 Task: Add a signature Gabriella Robinson containing Have a great Labor Day, Gabriella Robinson to email address softage.10@softage.net and add a label Business development
Action: Mouse moved to (105, 108)
Screenshot: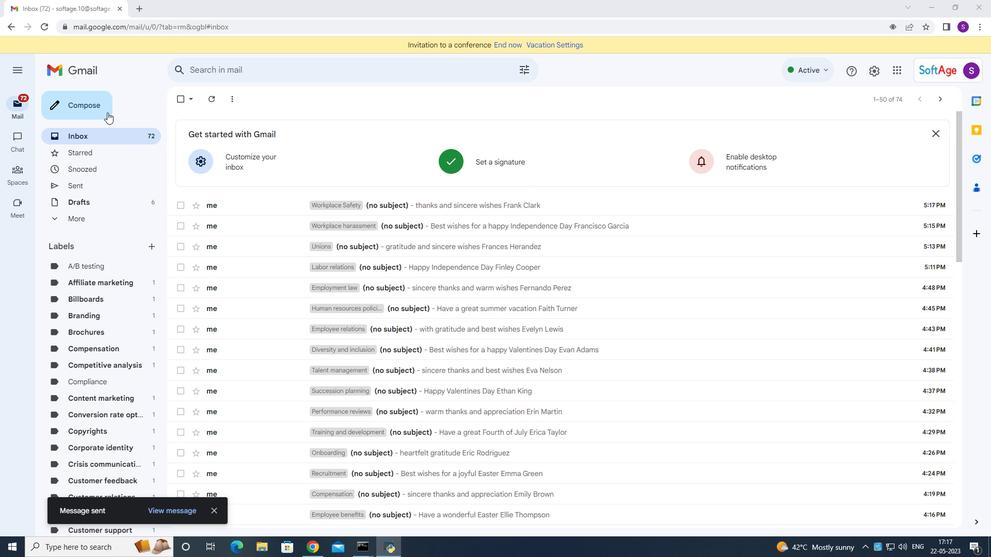 
Action: Mouse pressed left at (105, 108)
Screenshot: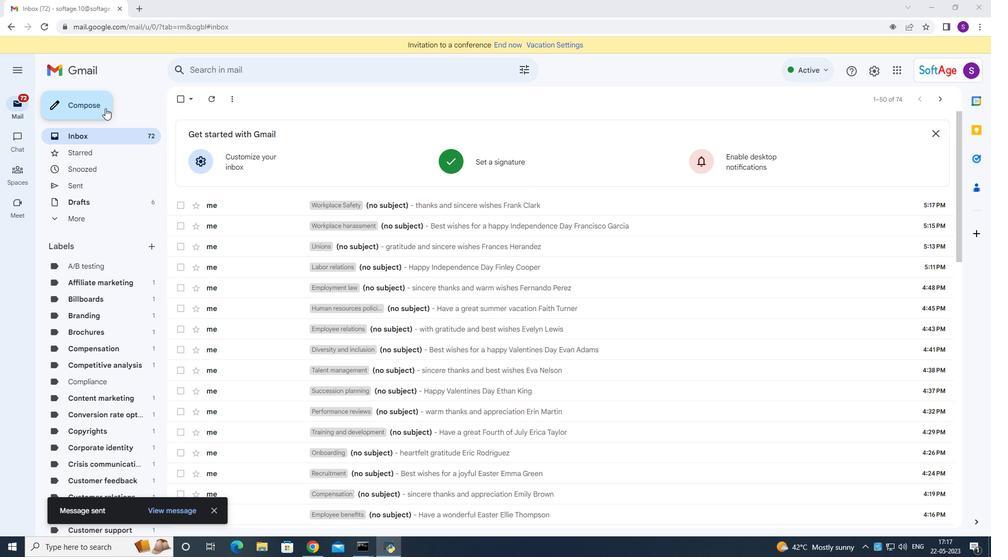 
Action: Mouse moved to (831, 521)
Screenshot: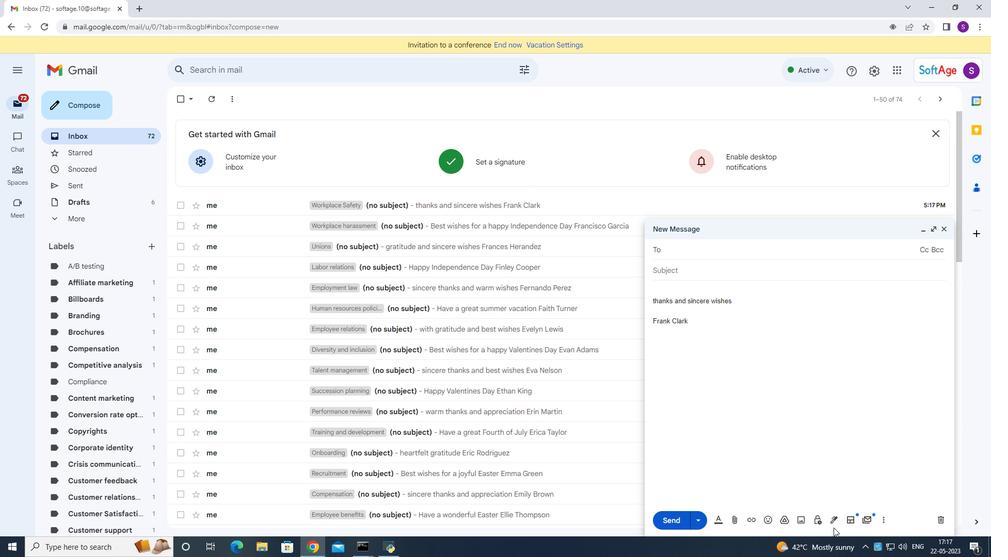 
Action: Mouse pressed left at (831, 521)
Screenshot: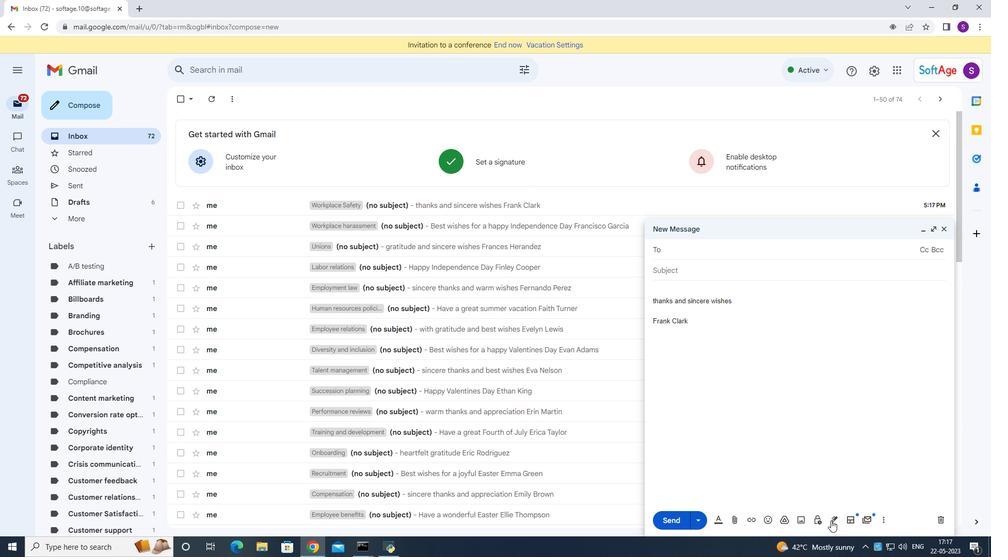 
Action: Mouse moved to (856, 464)
Screenshot: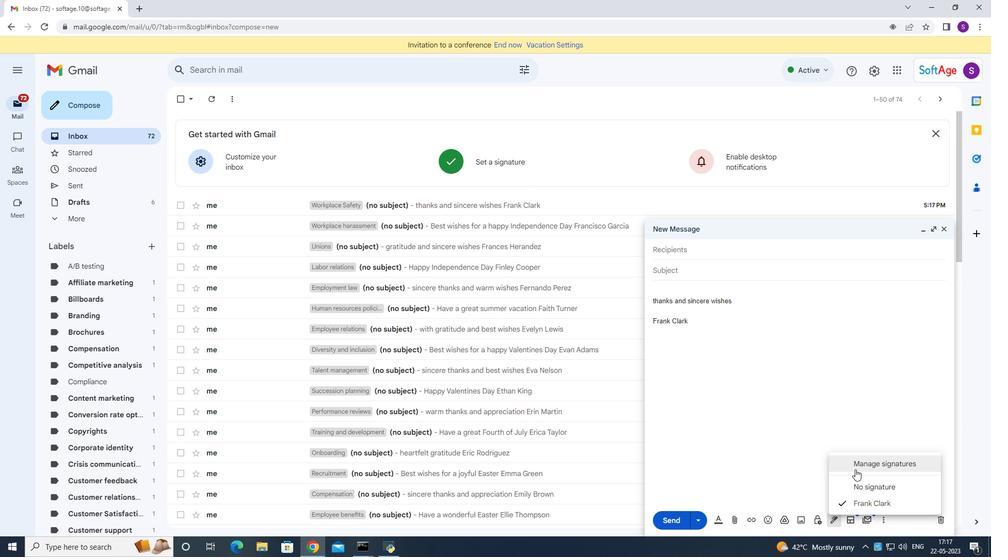 
Action: Mouse pressed left at (856, 464)
Screenshot: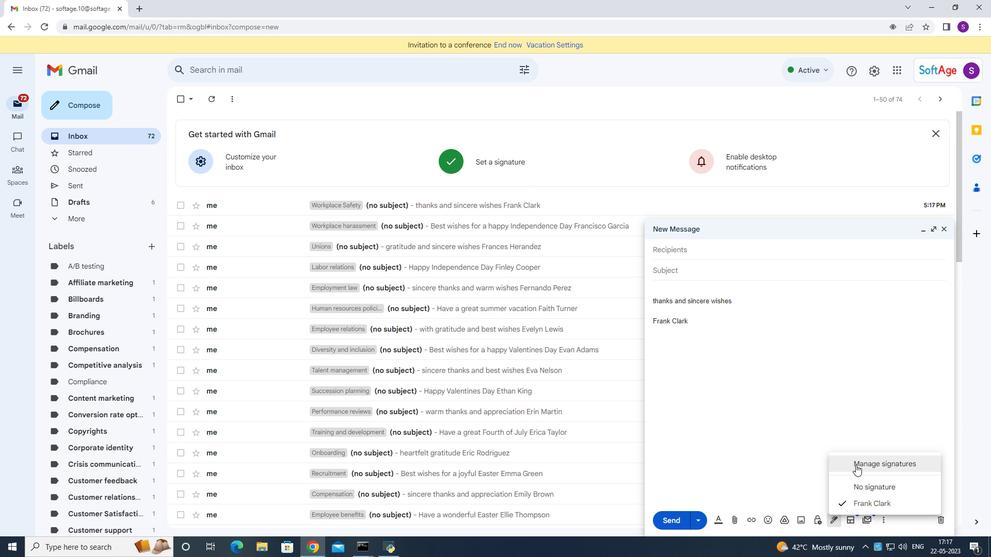 
Action: Mouse moved to (468, 330)
Screenshot: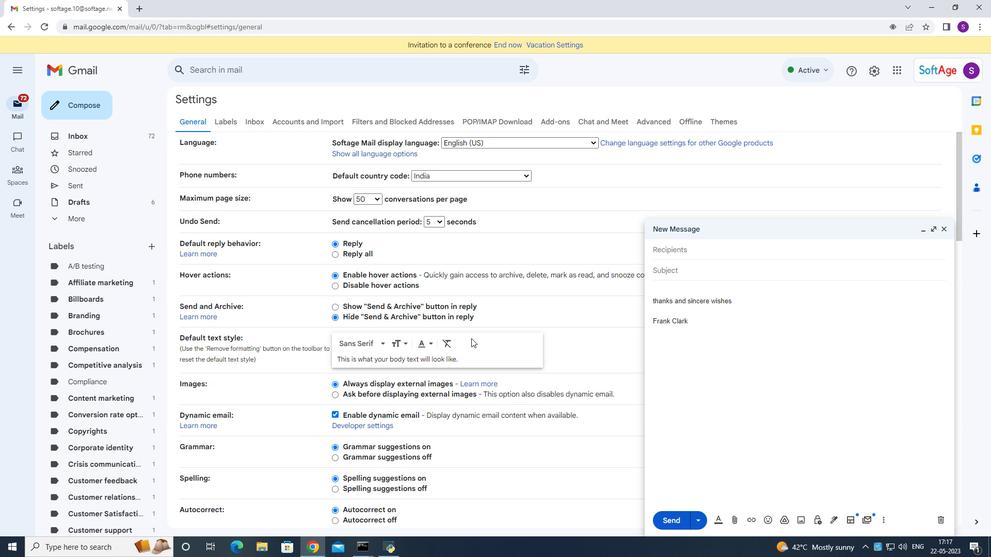 
Action: Mouse scrolled (468, 329) with delta (0, 0)
Screenshot: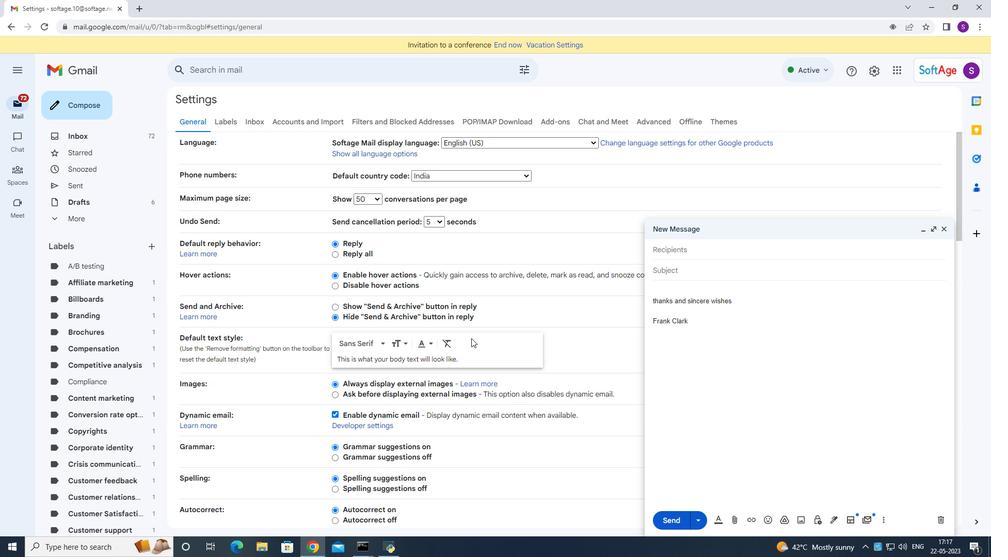 
Action: Mouse scrolled (468, 329) with delta (0, 0)
Screenshot: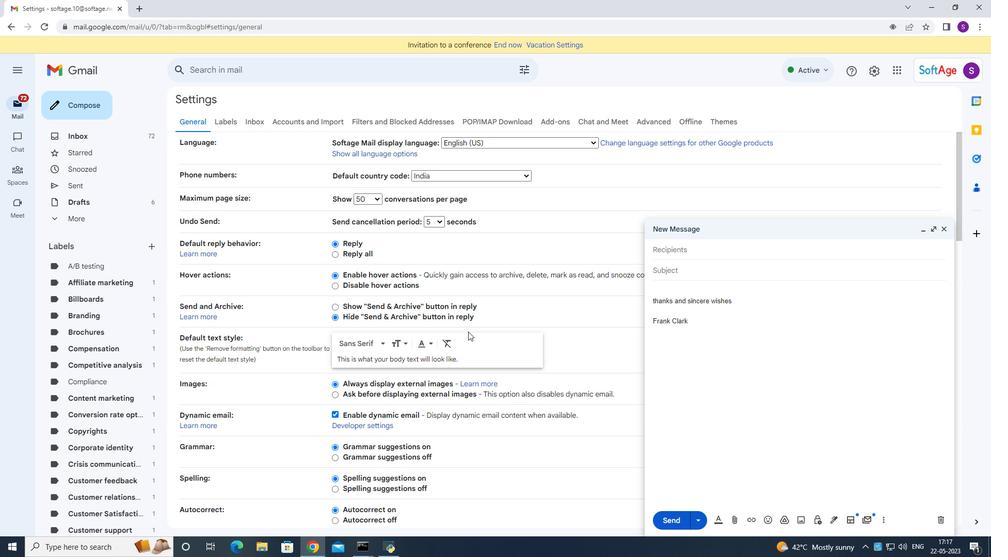 
Action: Mouse scrolled (468, 329) with delta (0, 0)
Screenshot: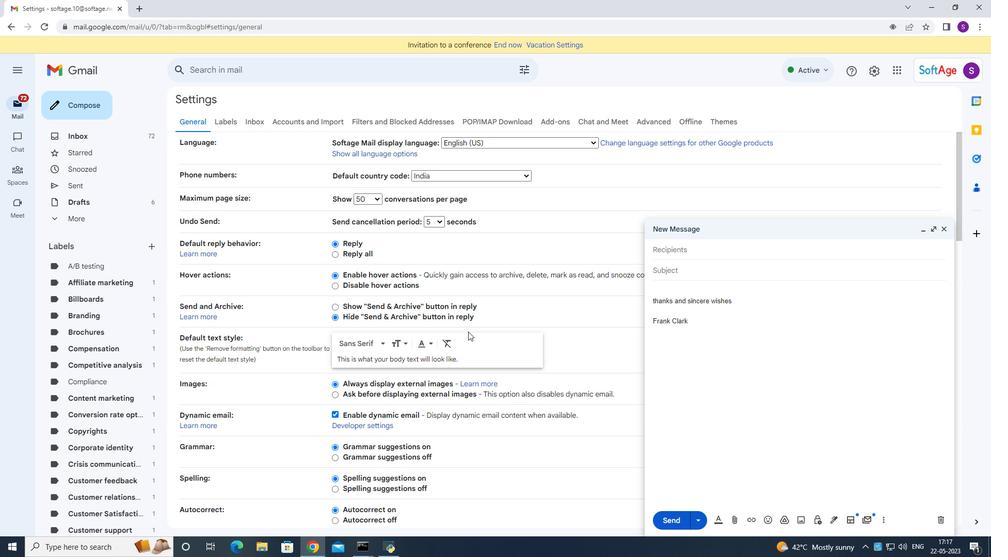 
Action: Mouse scrolled (468, 329) with delta (0, 0)
Screenshot: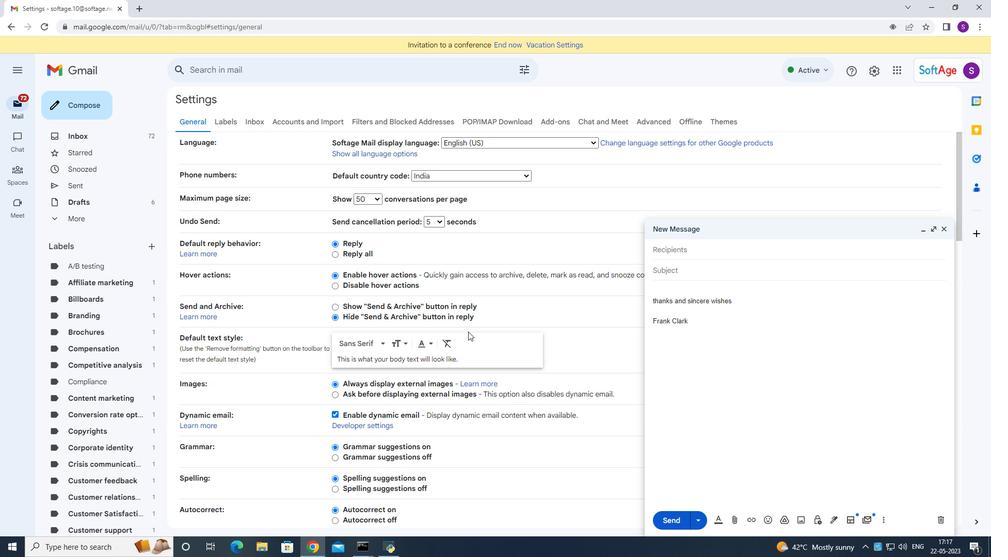 
Action: Mouse scrolled (468, 329) with delta (0, -1)
Screenshot: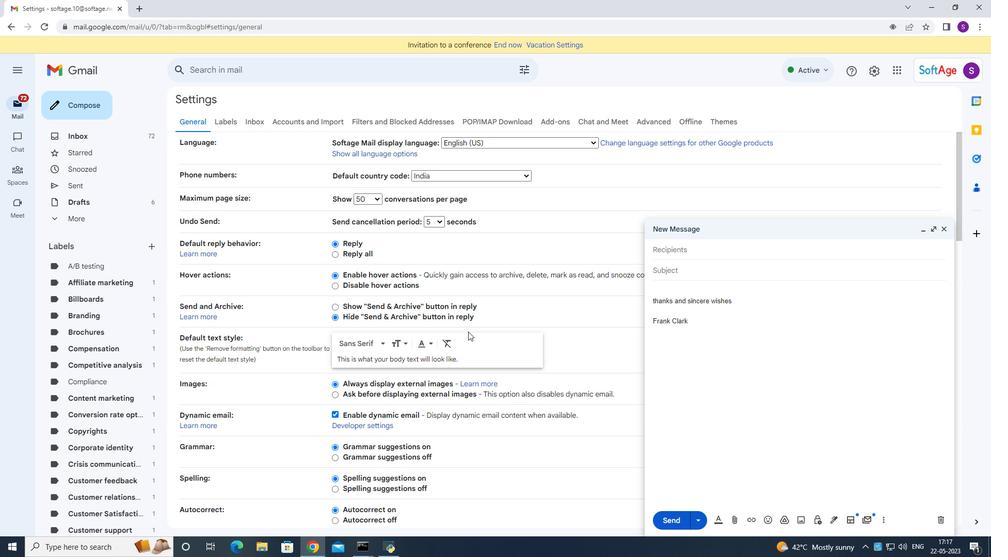 
Action: Mouse scrolled (468, 329) with delta (0, 0)
Screenshot: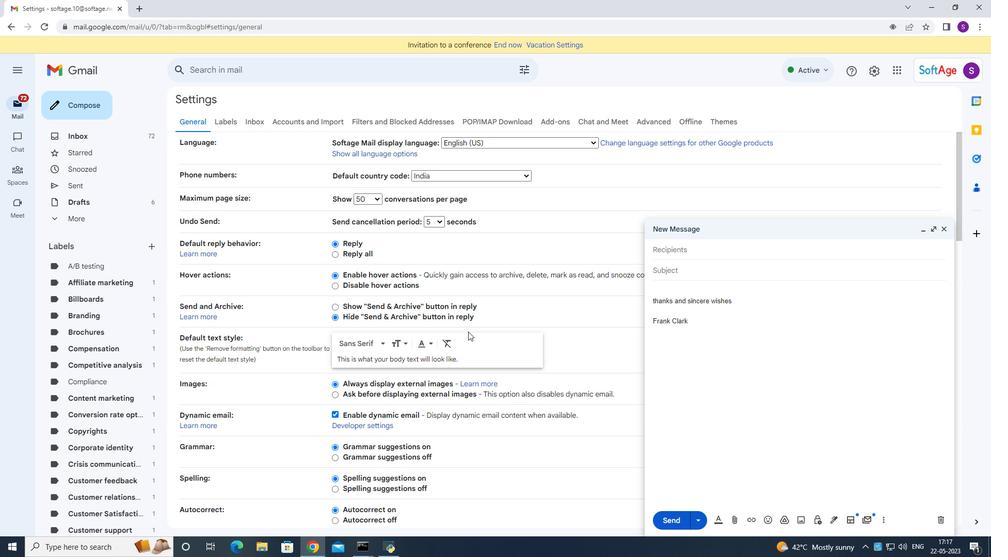
Action: Mouse scrolled (468, 329) with delta (0, 0)
Screenshot: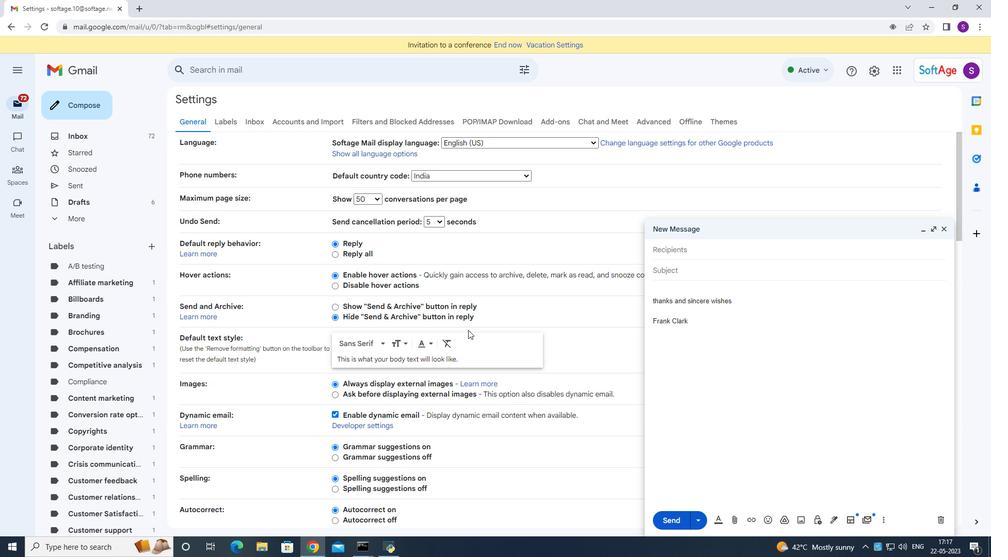 
Action: Mouse scrolled (468, 329) with delta (0, 0)
Screenshot: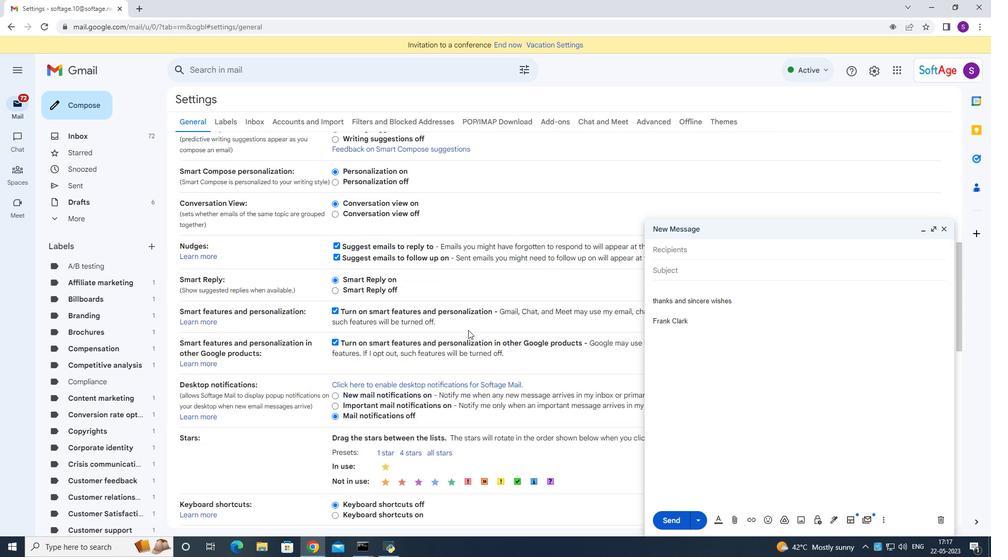 
Action: Mouse scrolled (468, 329) with delta (0, 0)
Screenshot: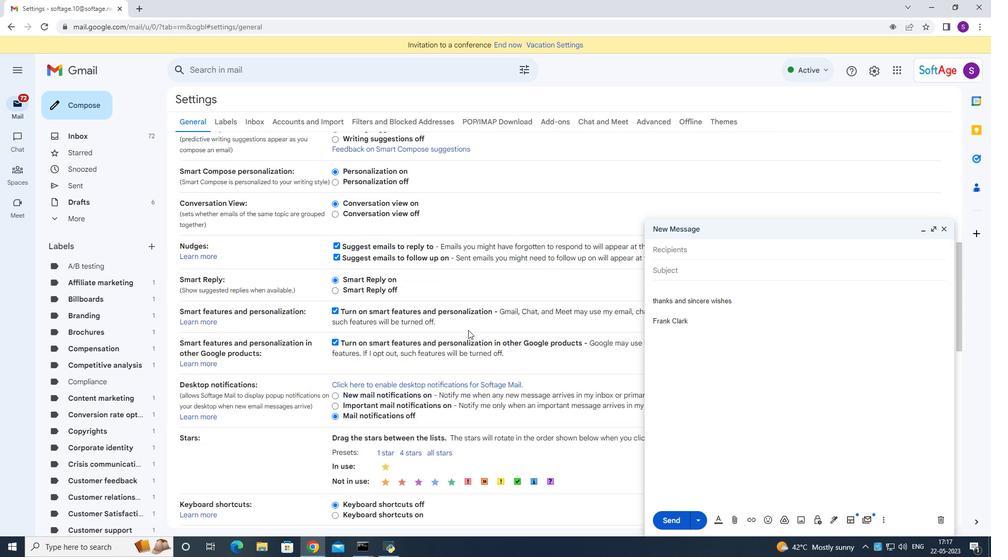 
Action: Mouse scrolled (468, 329) with delta (0, 0)
Screenshot: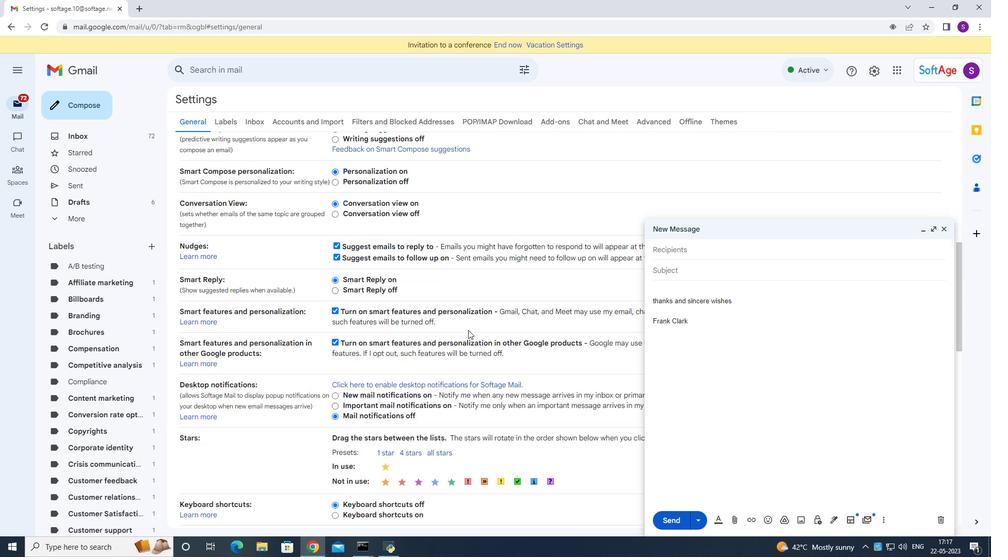 
Action: Mouse scrolled (468, 329) with delta (0, 0)
Screenshot: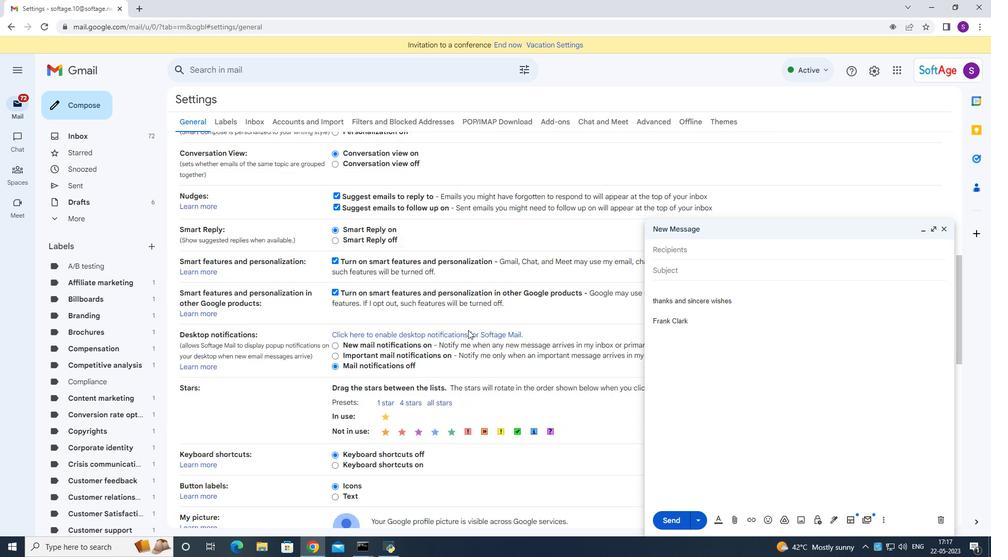 
Action: Mouse scrolled (468, 329) with delta (0, 0)
Screenshot: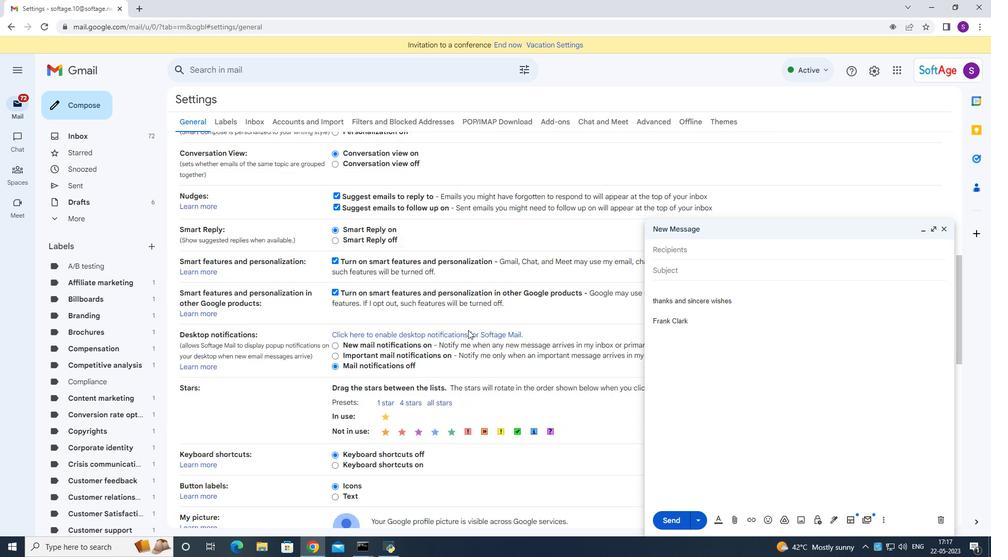 
Action: Mouse scrolled (468, 329) with delta (0, 0)
Screenshot: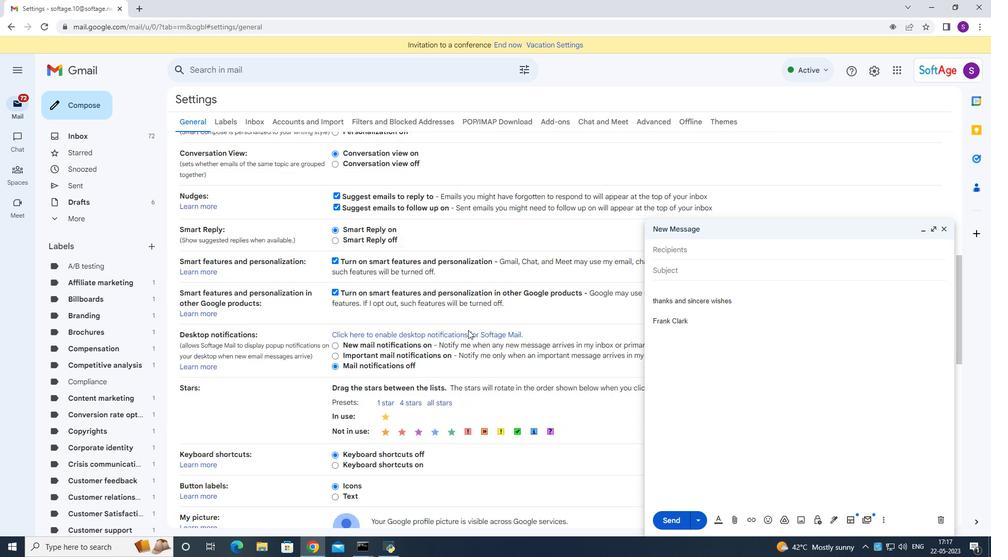 
Action: Mouse scrolled (468, 329) with delta (0, 0)
Screenshot: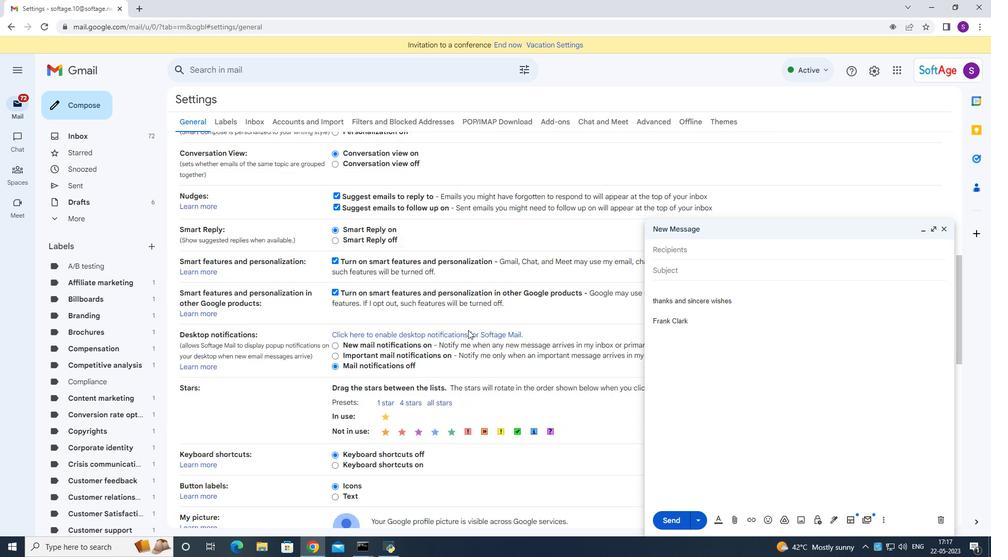 
Action: Mouse moved to (426, 353)
Screenshot: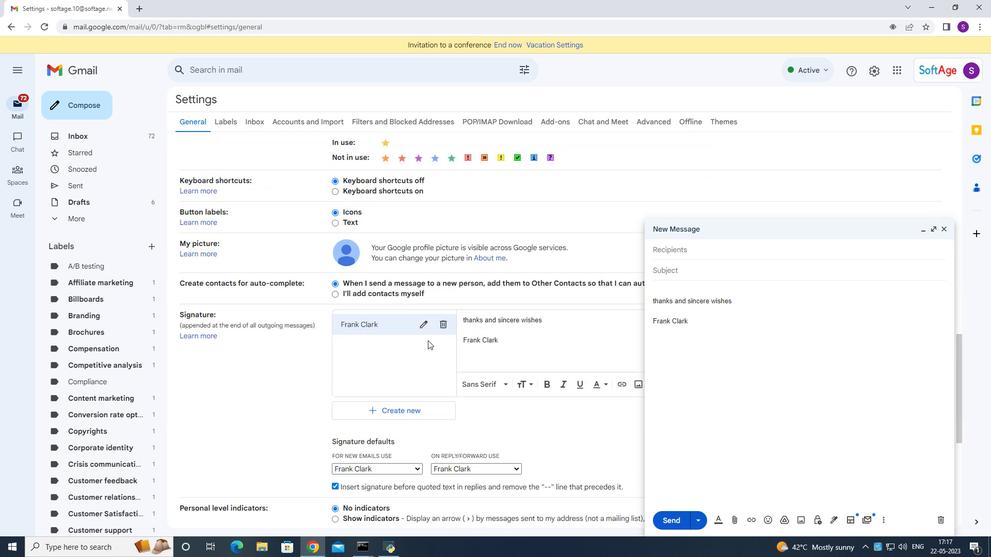 
Action: Mouse scrolled (426, 352) with delta (0, 0)
Screenshot: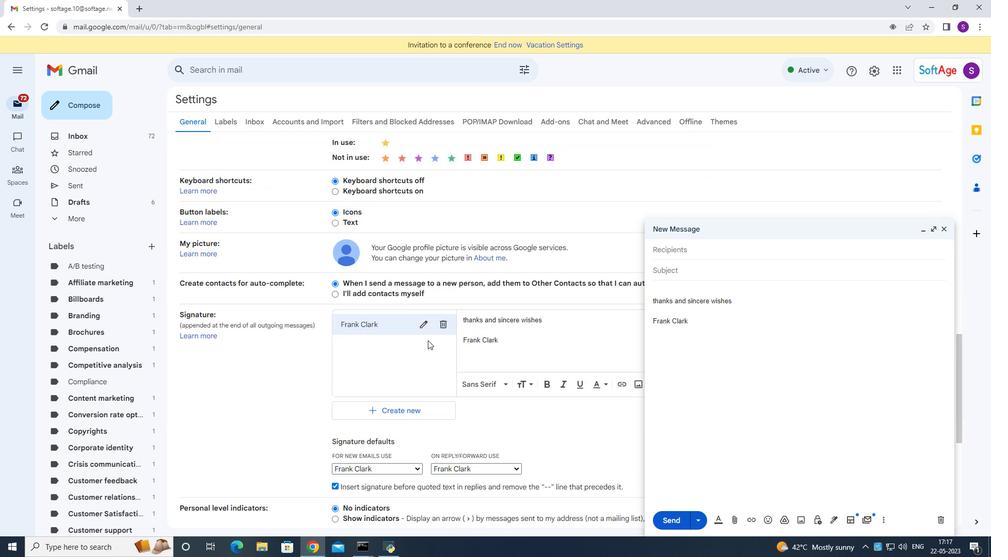 
Action: Mouse scrolled (426, 352) with delta (0, 0)
Screenshot: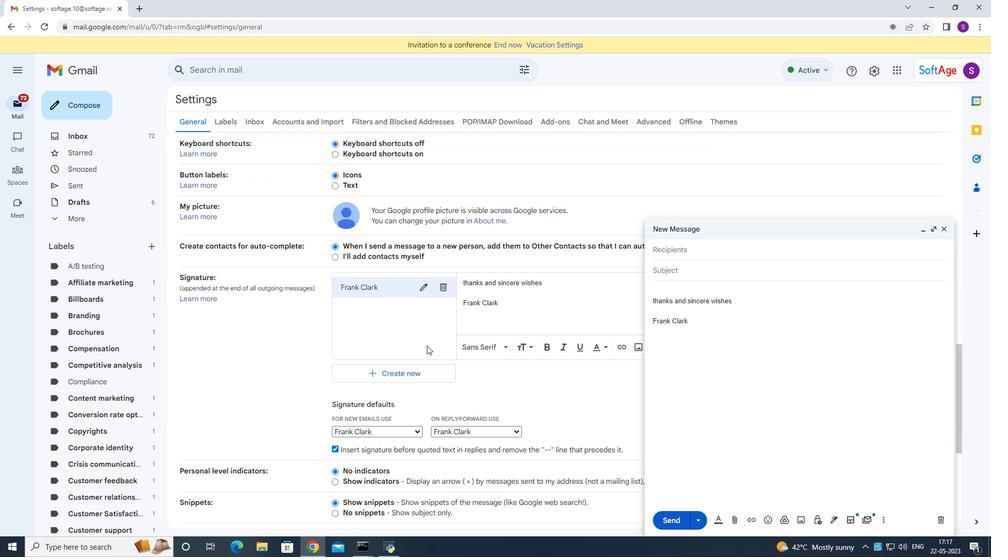 
Action: Mouse scrolled (426, 352) with delta (0, 0)
Screenshot: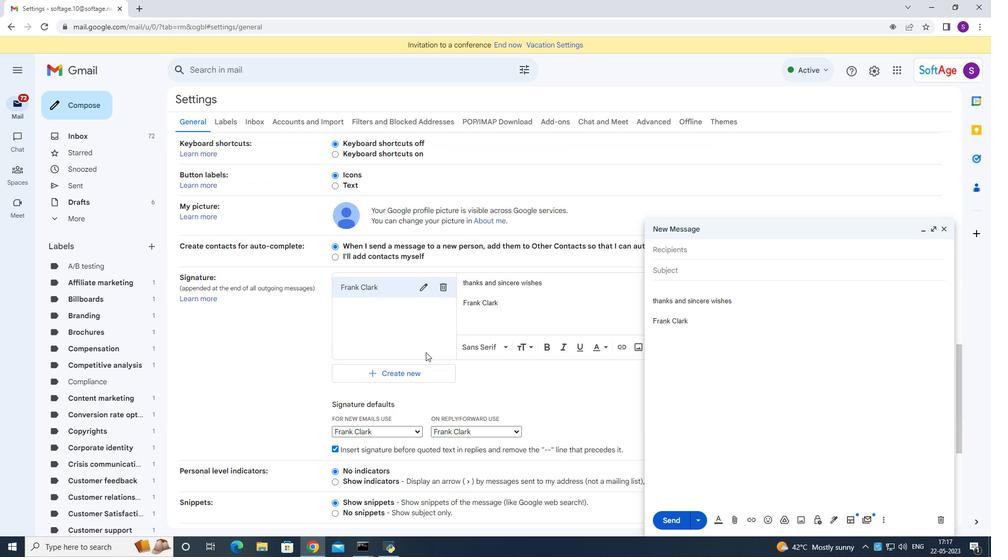 
Action: Mouse scrolled (426, 352) with delta (0, 0)
Screenshot: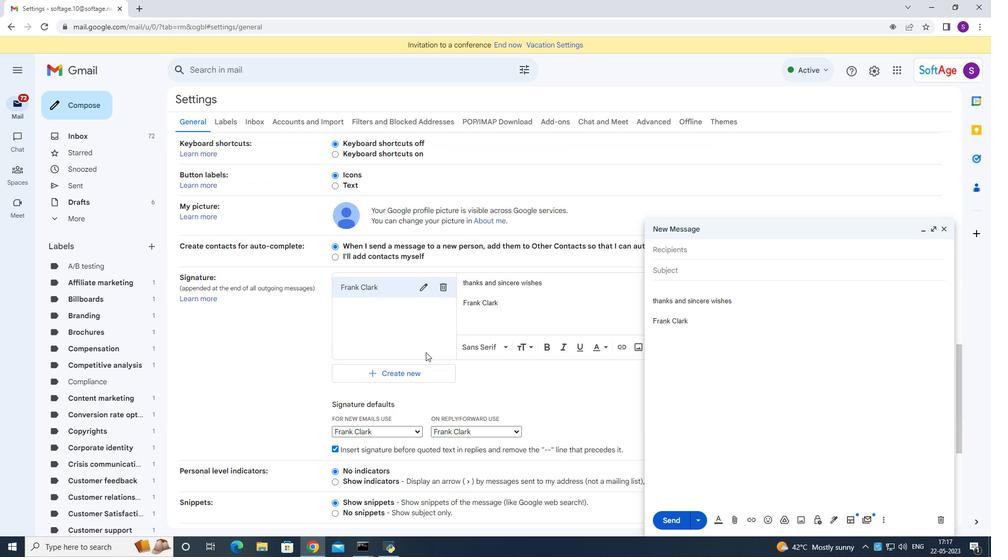 
Action: Mouse moved to (419, 283)
Screenshot: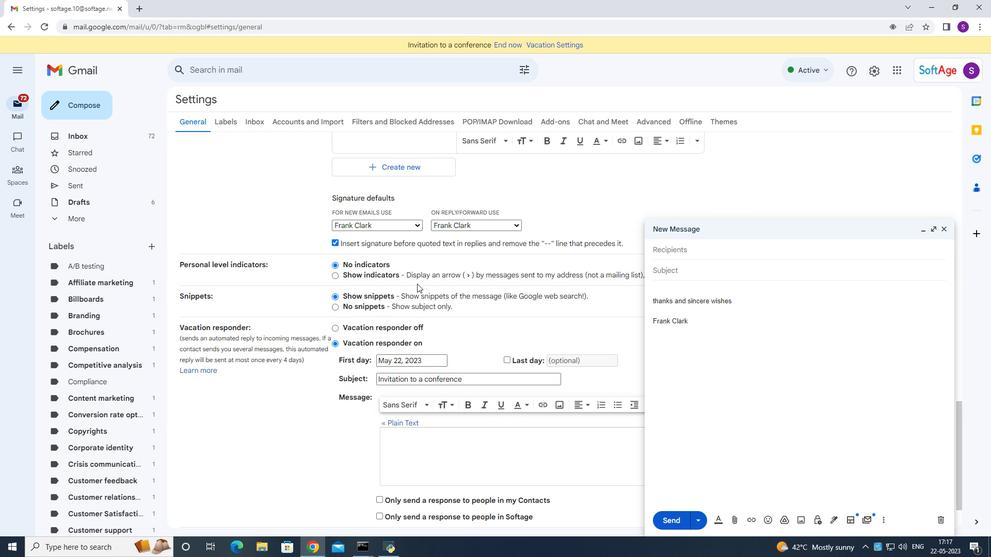 
Action: Mouse scrolled (419, 284) with delta (0, 0)
Screenshot: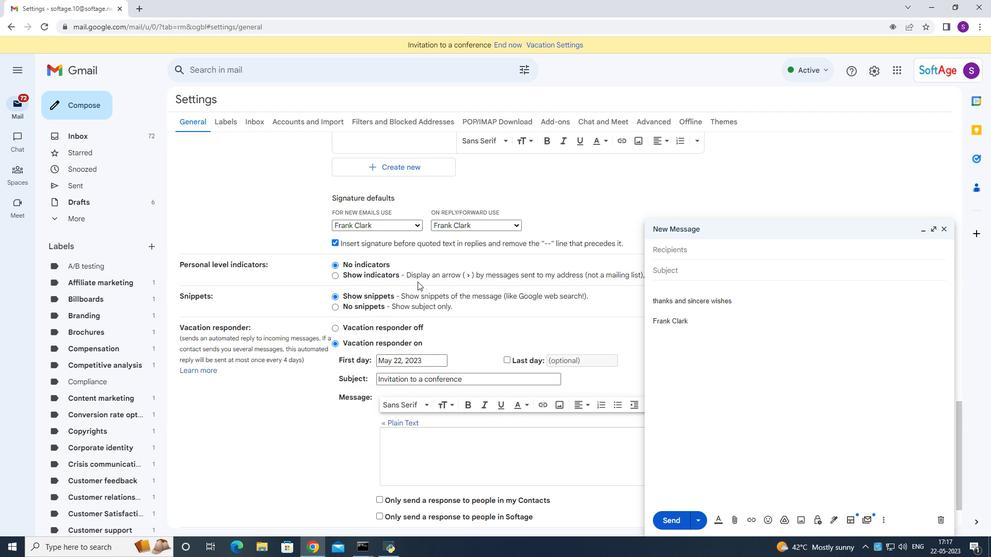 
Action: Mouse scrolled (419, 284) with delta (0, 0)
Screenshot: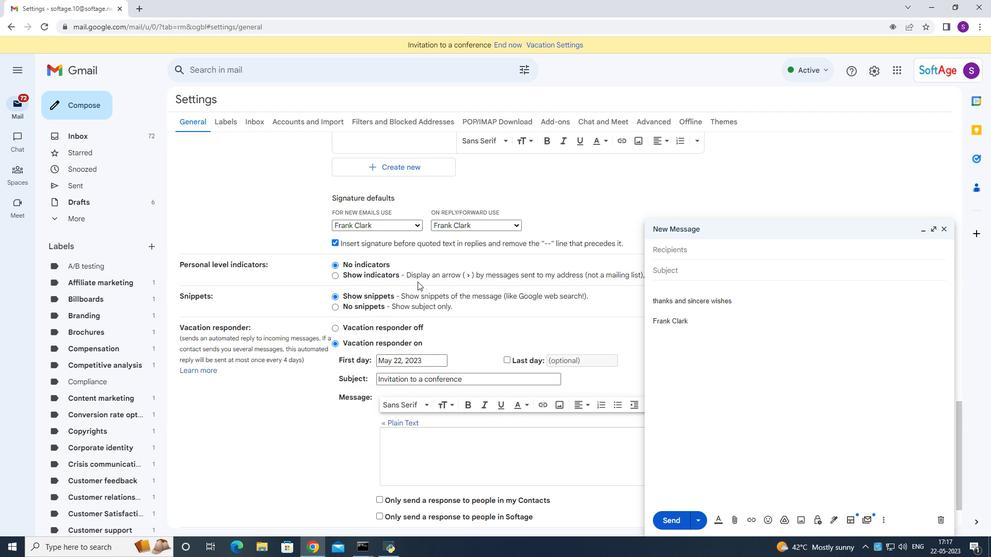 
Action: Mouse scrolled (419, 284) with delta (0, 0)
Screenshot: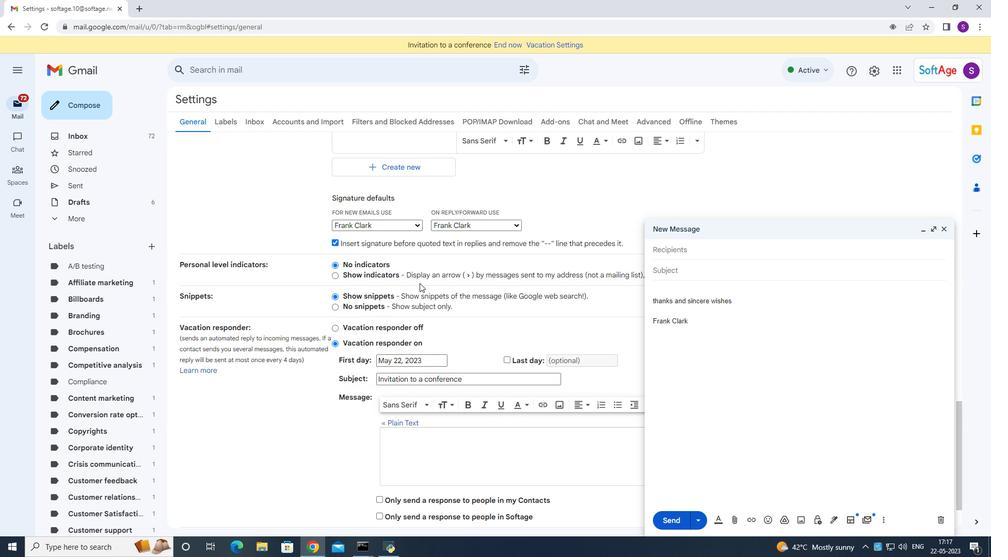 
Action: Mouse scrolled (419, 284) with delta (0, 0)
Screenshot: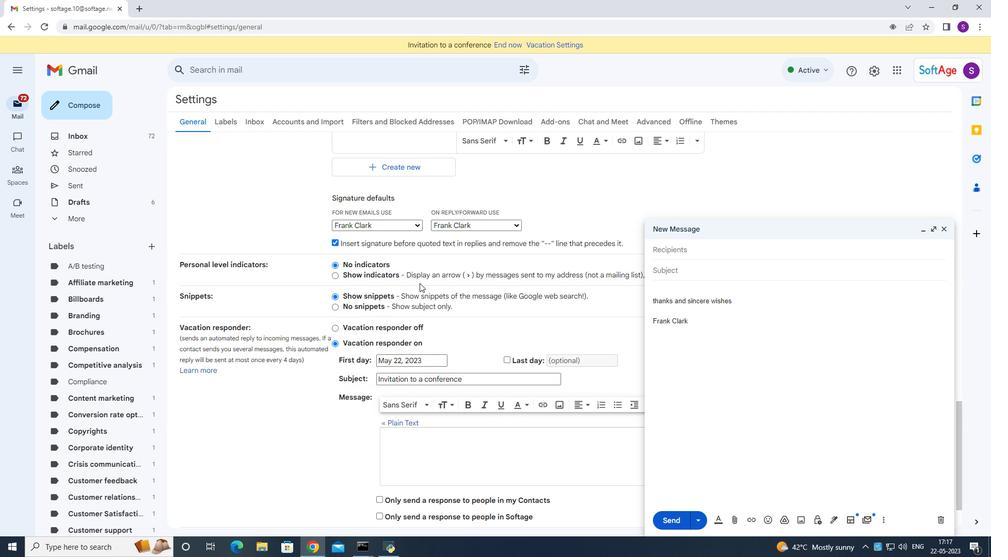 
Action: Mouse moved to (428, 285)
Screenshot: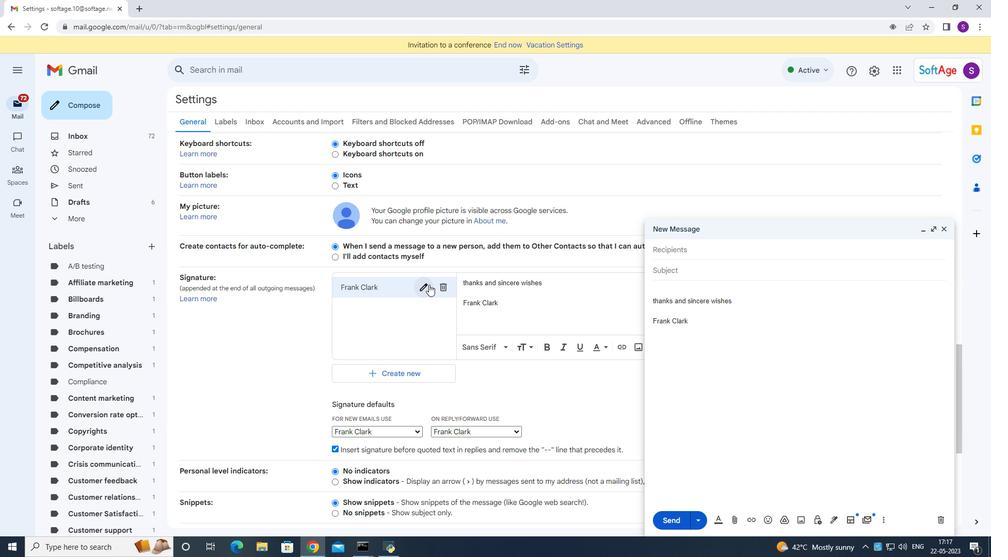 
Action: Mouse pressed left at (428, 285)
Screenshot: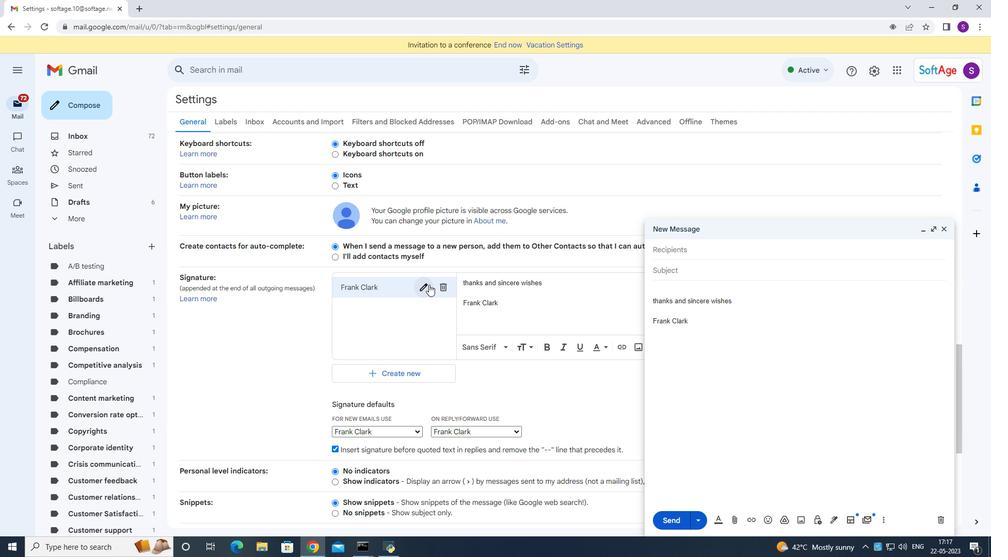 
Action: Mouse moved to (426, 286)
Screenshot: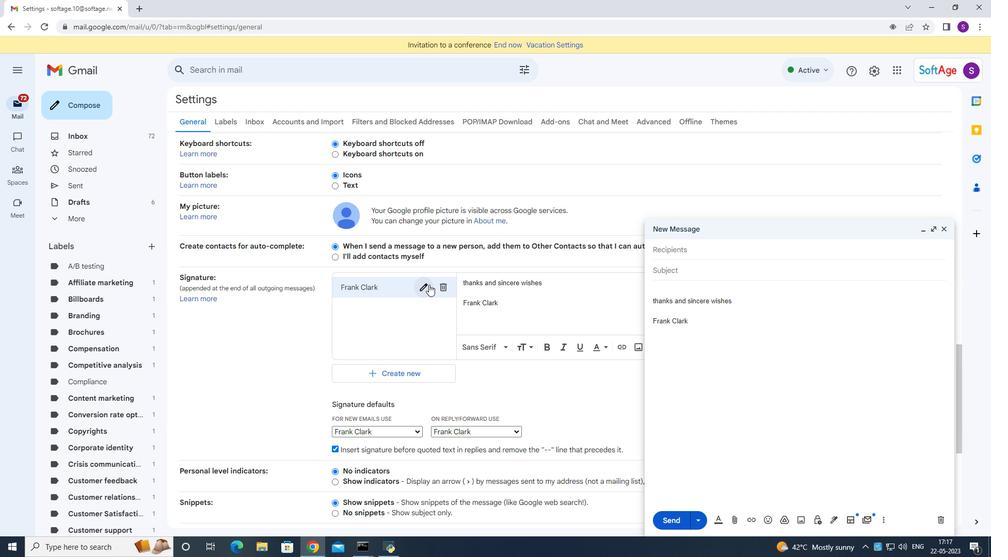 
Action: Key pressed ctrl+A<Key.backspace><Key.shift><Key.shift><Key.shift><Key.shift><Key.shift><Key.shift><Key.shift><Key.shift><Key.shift><Key.shift><Key.shift><Key.shift><Key.shift><Key.shift><Key.shift><Key.shift><Key.shift><Key.shift><Key.shift><Key.shift><Key.shift><Key.shift><Key.shift><Key.shift><Key.shift><Key.shift><Key.shift><Key.shift><Key.shift><Key.shift><Key.shift><Key.shift><Key.shift><Key.shift><Key.shift><Key.shift><Key.shift>Gabriella<Key.space><Key.shift>Robinson<Key.space>
Screenshot: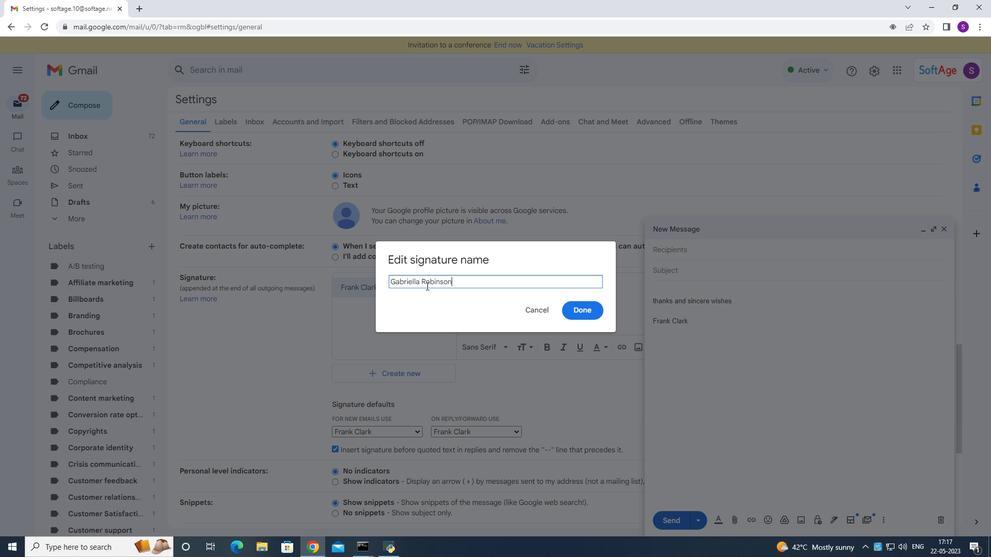 
Action: Mouse moved to (591, 310)
Screenshot: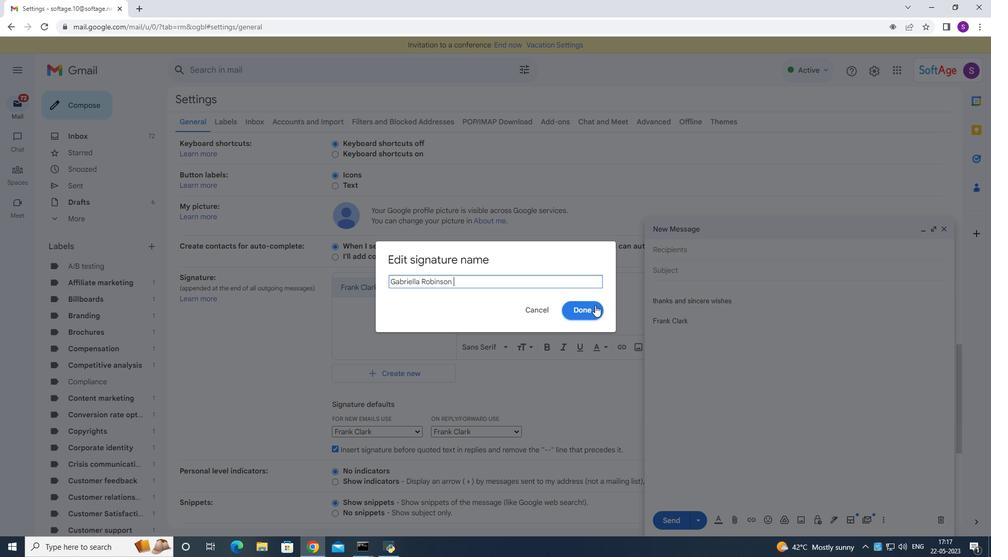 
Action: Mouse pressed left at (591, 310)
Screenshot: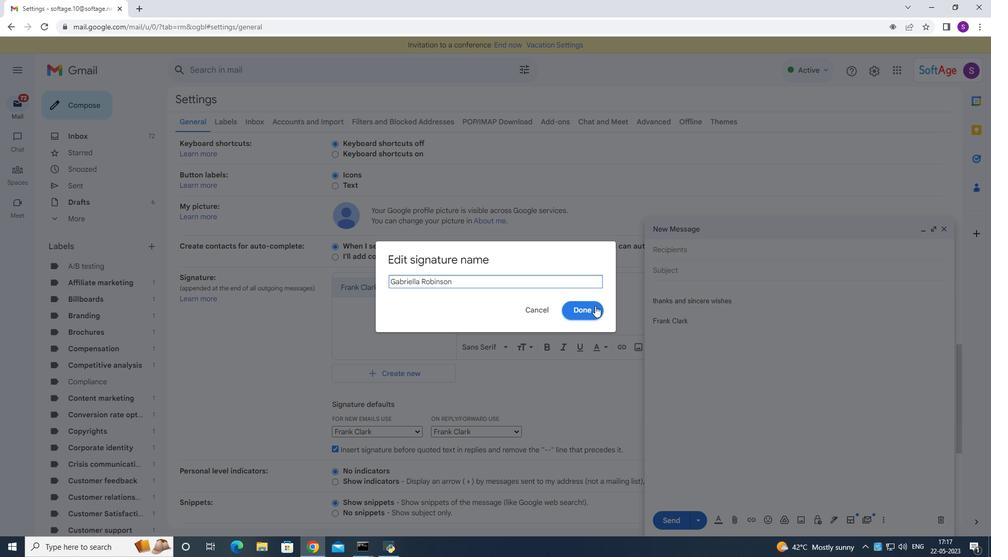 
Action: Mouse moved to (581, 309)
Screenshot: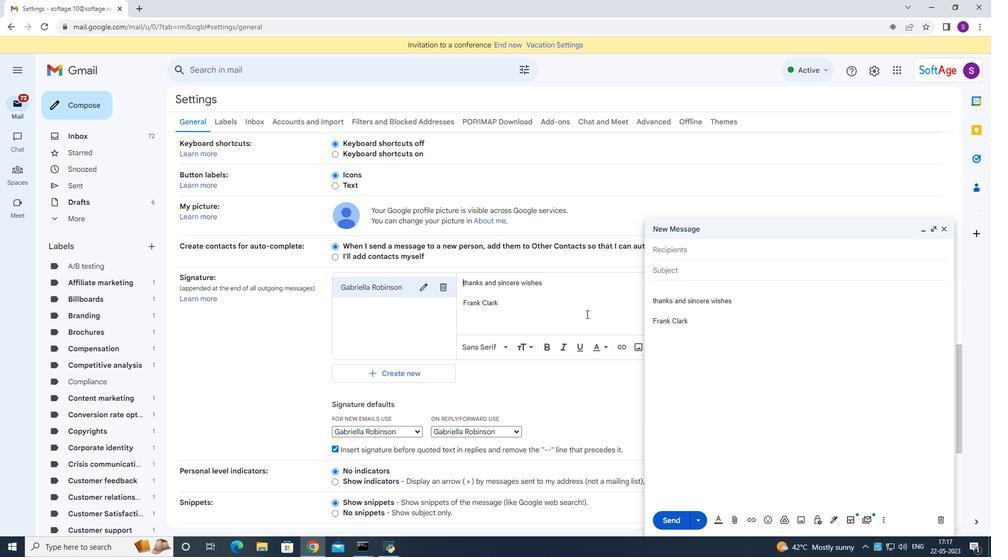
Action: Mouse pressed left at (581, 309)
Screenshot: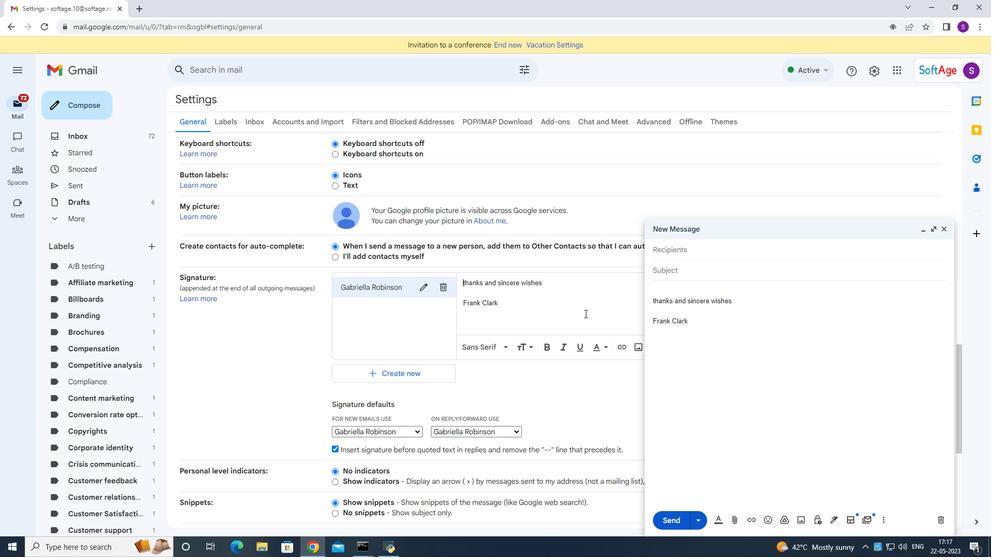
Action: Mouse moved to (581, 309)
Screenshot: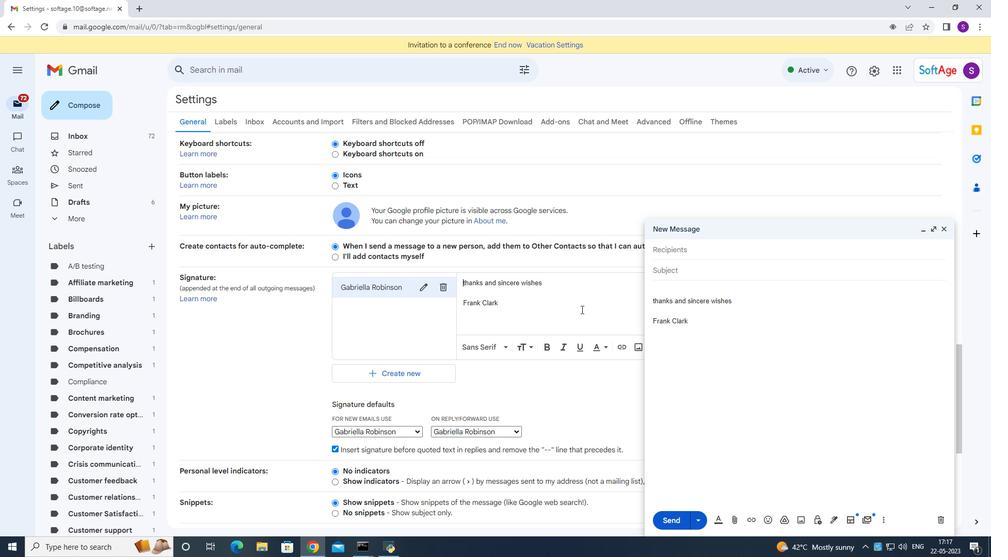 
Action: Key pressed ctrl+A=<Key.shift><Key.backspace><Key.backspace><Key.shift><Key.shift><Key.shift><Key.shift><Key.shift><Key.shift><Key.shift><Key.shift><Key.shift><Key.shift><Key.shift><Key.shift><Key.shift><Key.shift><Key.shift><Key.shift><Key.shift><Key.shift><Key.shift><Key.shift><Key.shift><Key.shift><Key.shift><Key.shift><Key.shift><Key.shift><Key.shift><Key.shift>Have<Key.space>a<Key.space>great<Key.space><Key.shift>Labor<Key.space><Key.shift>Day<Key.space>
Screenshot: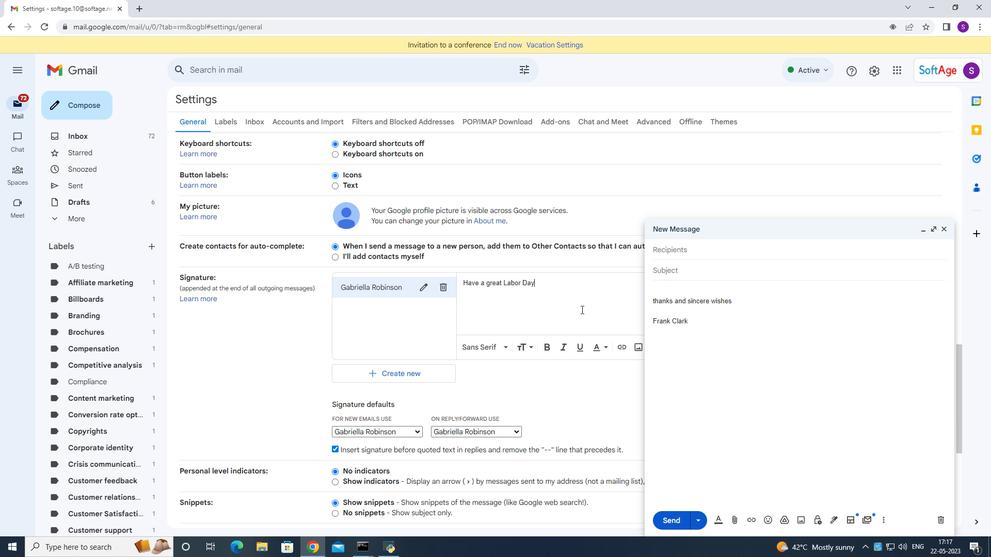 
Action: Mouse moved to (942, 227)
Screenshot: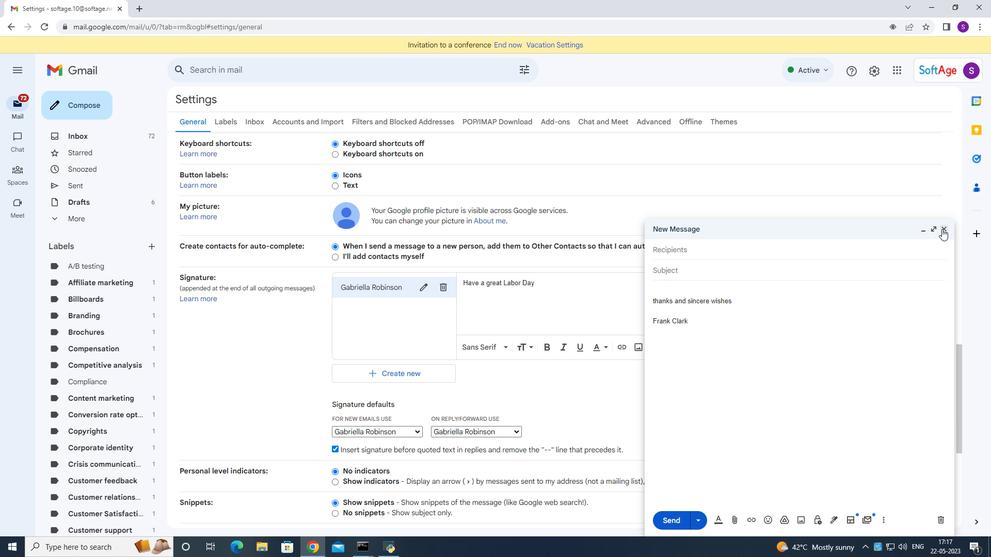 
Action: Mouse pressed left at (942, 227)
Screenshot: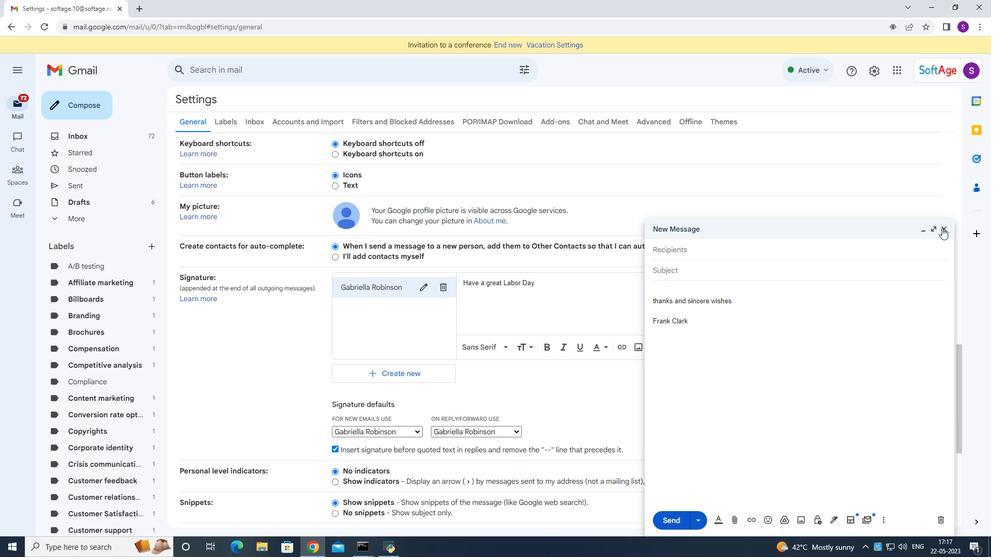 
Action: Mouse moved to (574, 287)
Screenshot: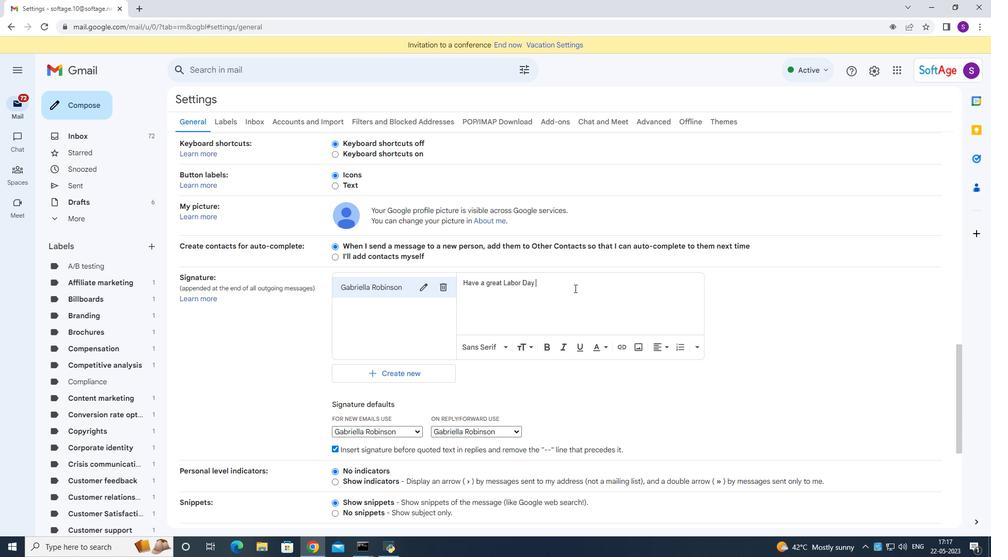 
Action: Key pressed <Key.enter><Key.enter><Key.shift>Gabriella<Key.space><Key.shift><Key.shift><Key.shift><Key.shift><Key.shift><Key.shift><Key.shift><Key.shift><Key.shift><Key.shift>Robinson<Key.space>
Screenshot: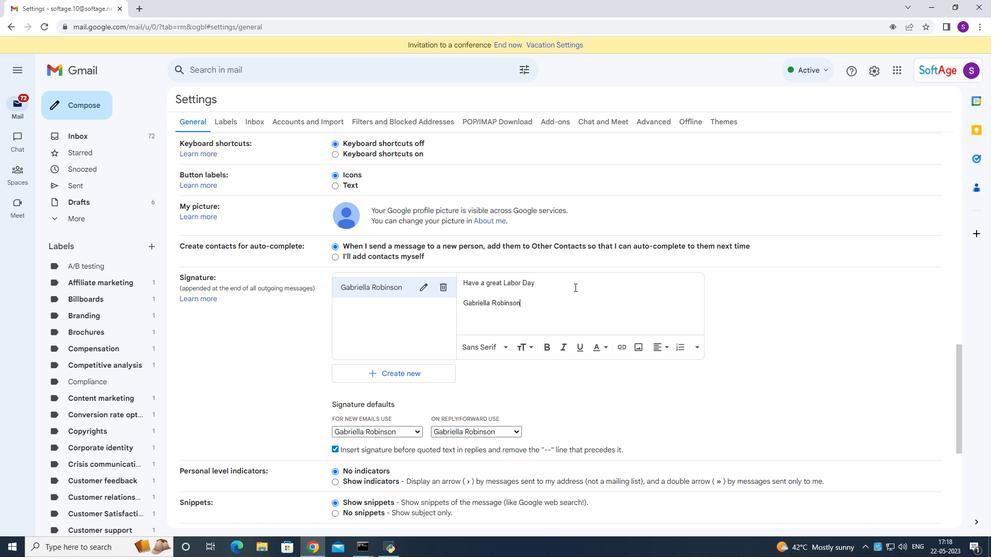 
Action: Mouse moved to (582, 289)
Screenshot: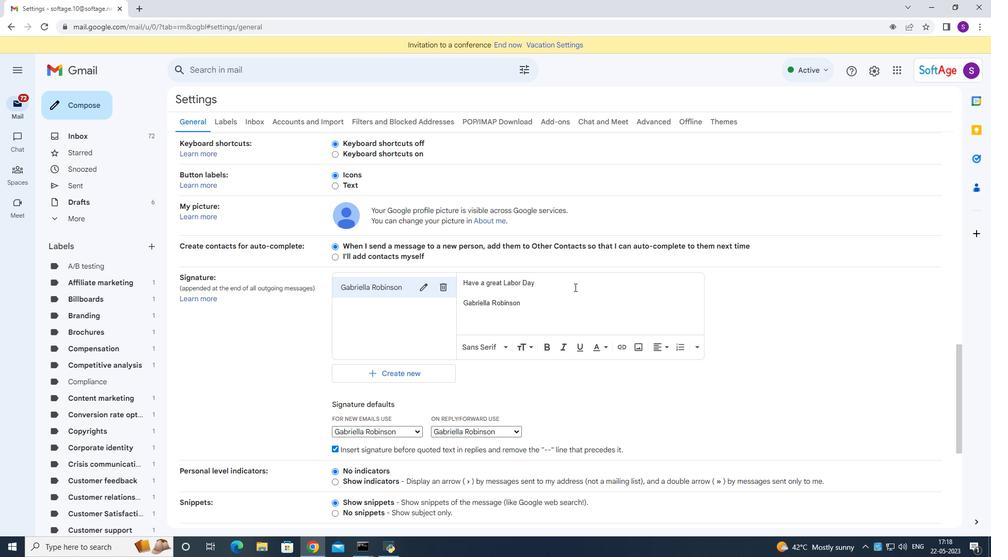 
Action: Mouse scrolled (582, 289) with delta (0, 0)
Screenshot: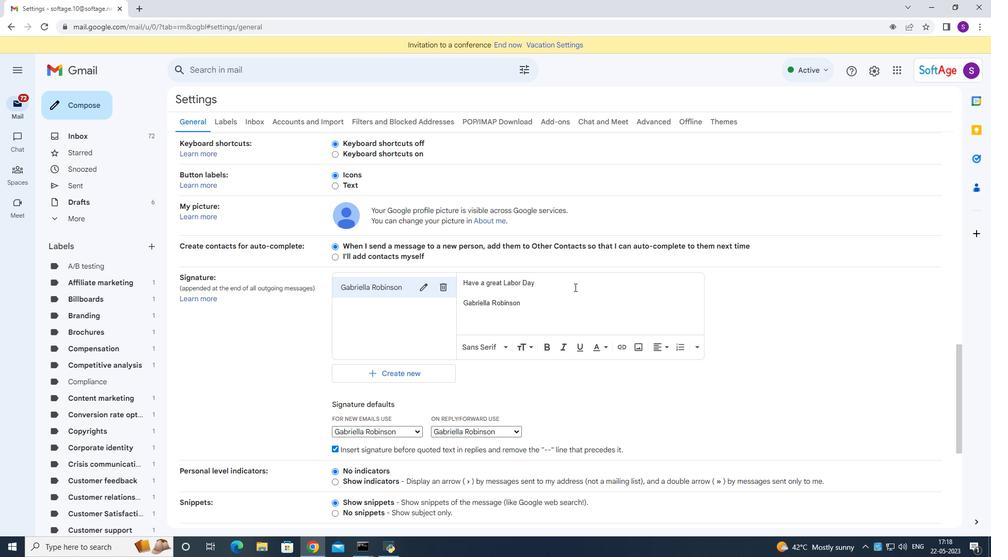 
Action: Mouse moved to (584, 291)
Screenshot: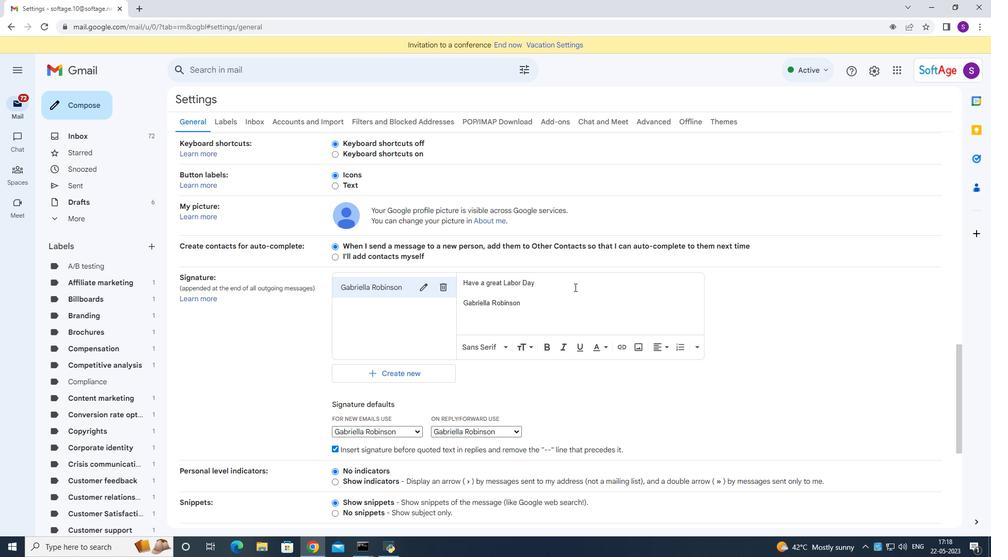 
Action: Mouse scrolled (584, 290) with delta (0, -1)
Screenshot: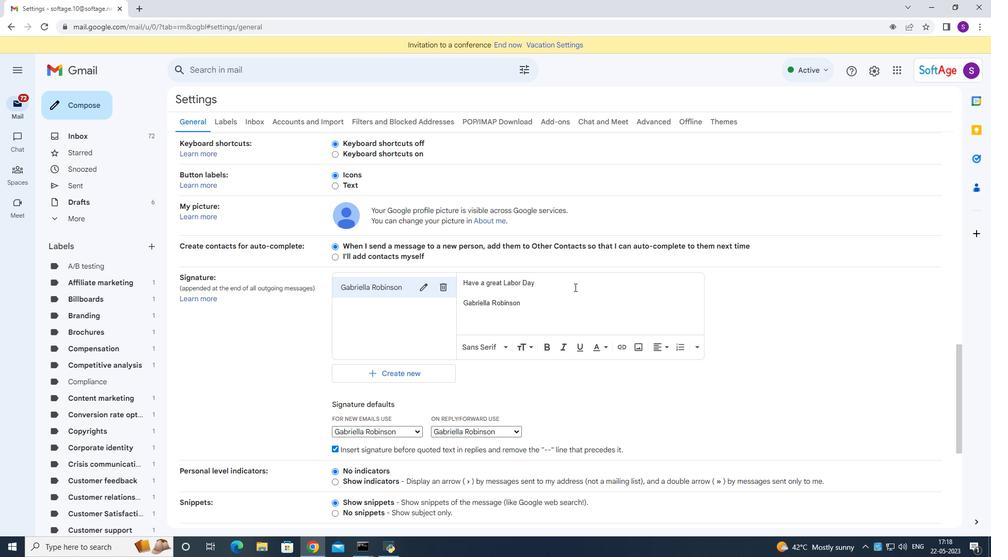 
Action: Mouse scrolled (584, 291) with delta (0, 0)
Screenshot: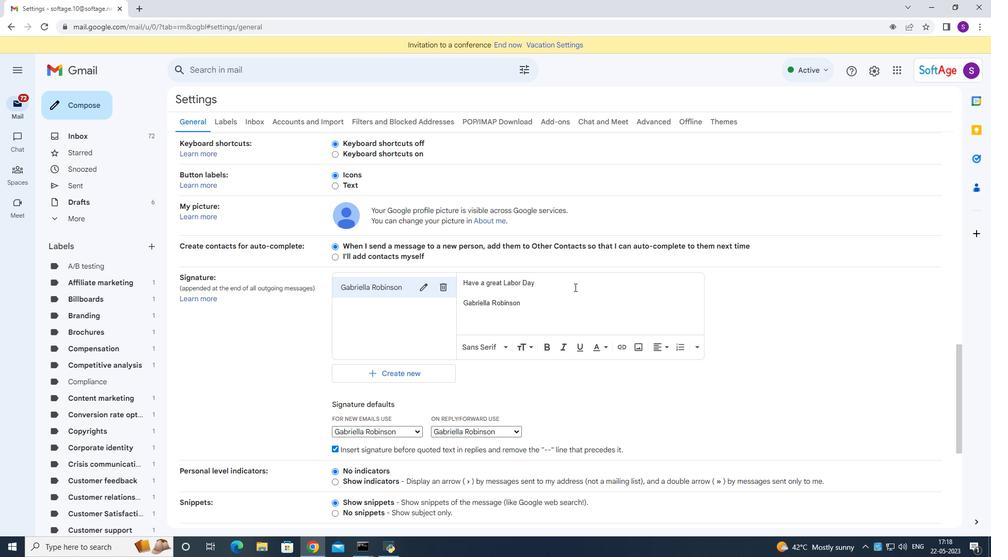 
Action: Mouse scrolled (584, 290) with delta (0, -1)
Screenshot: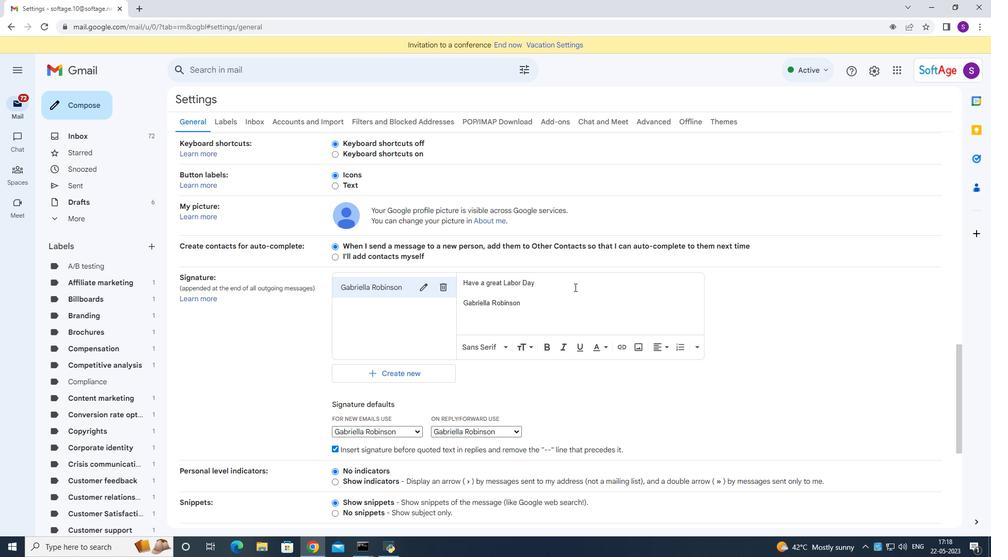 
Action: Mouse scrolled (584, 291) with delta (0, 0)
Screenshot: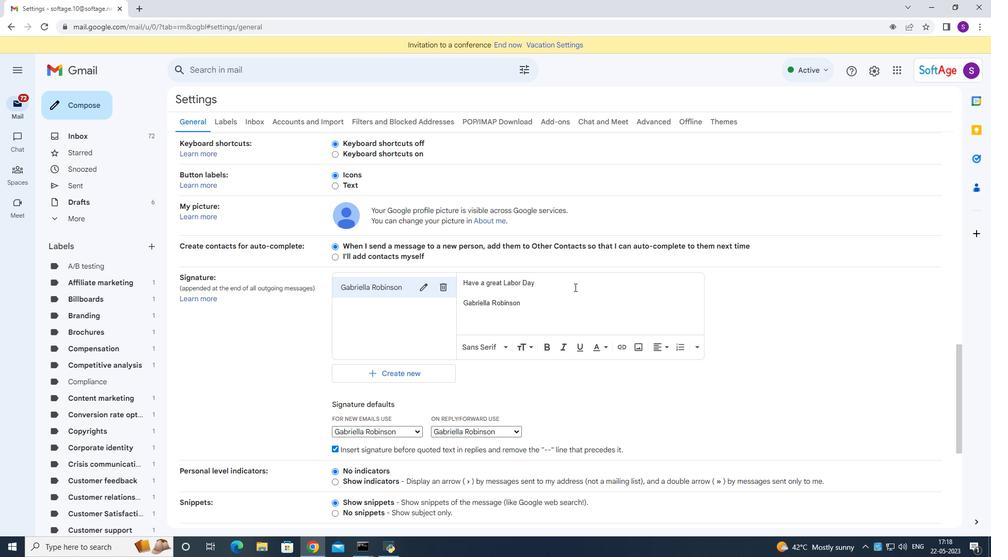 
Action: Mouse scrolled (584, 291) with delta (0, 0)
Screenshot: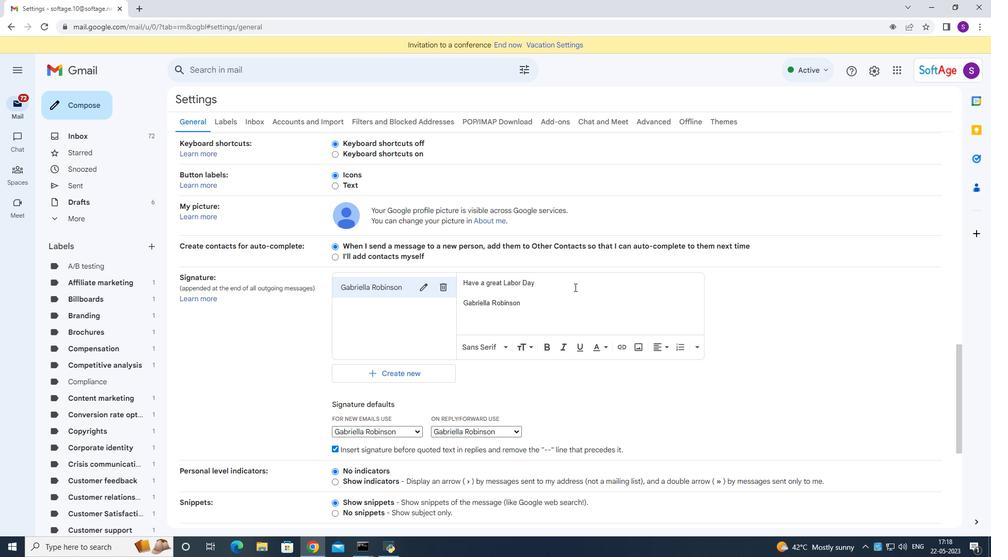 
Action: Mouse moved to (553, 474)
Screenshot: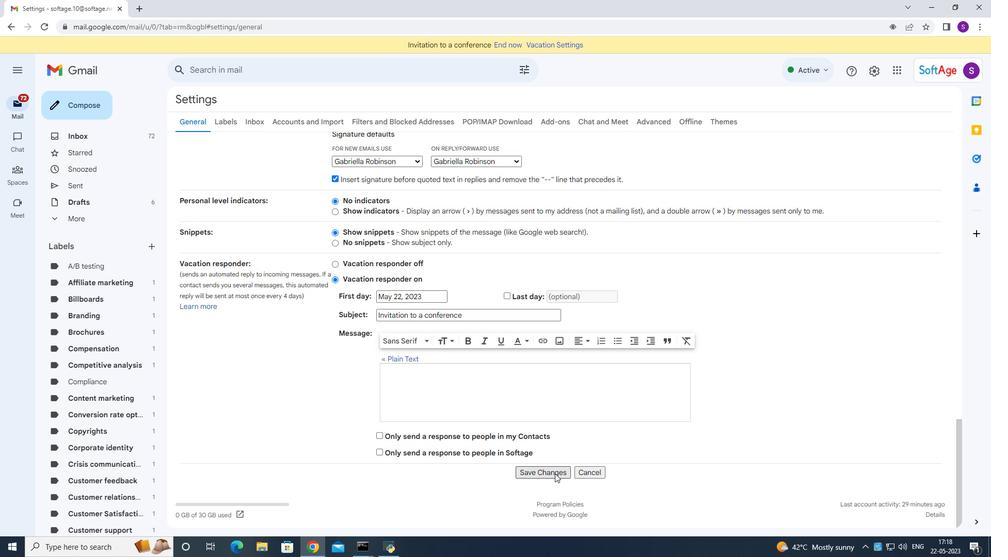 
Action: Mouse pressed left at (553, 474)
Screenshot: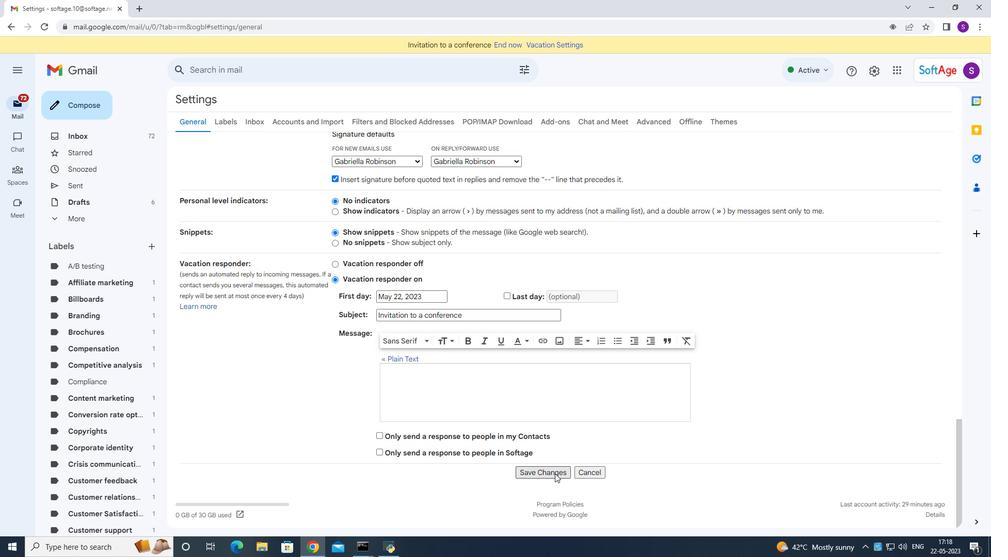 
Action: Mouse moved to (91, 111)
Screenshot: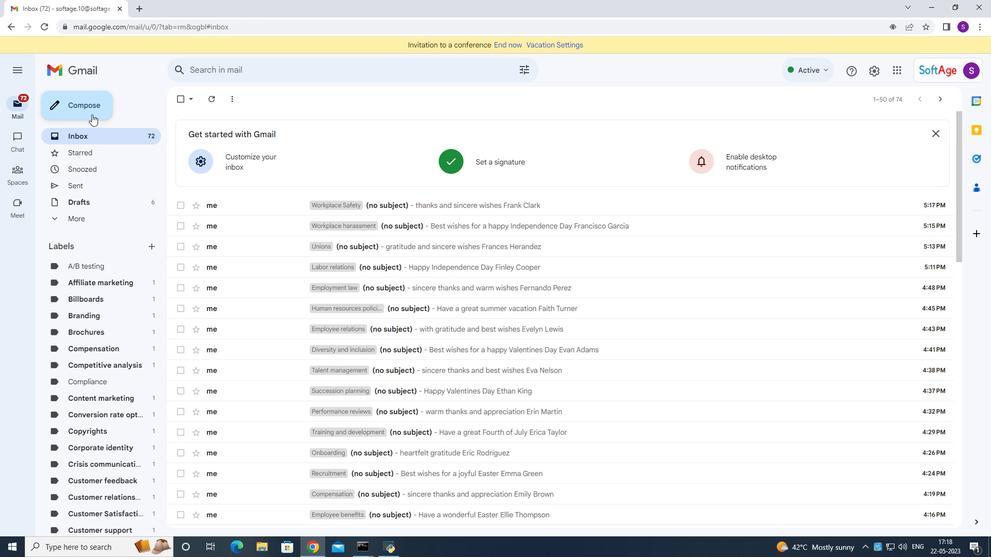 
Action: Mouse pressed left at (91, 111)
Screenshot: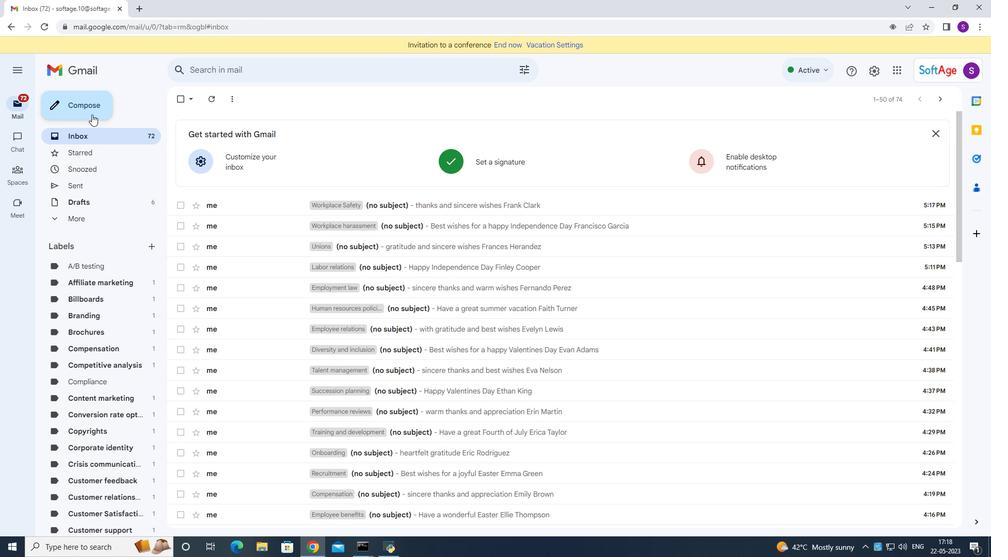 
Action: Mouse moved to (625, 253)
Screenshot: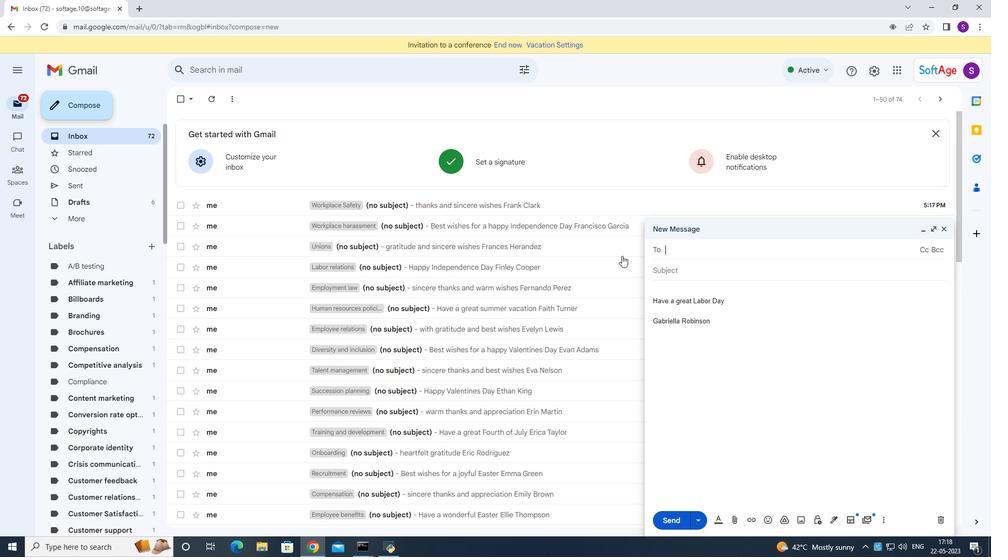 
Action: Key pressed <Key.shift>Softage.10<Key.shift>@softage.net
Screenshot: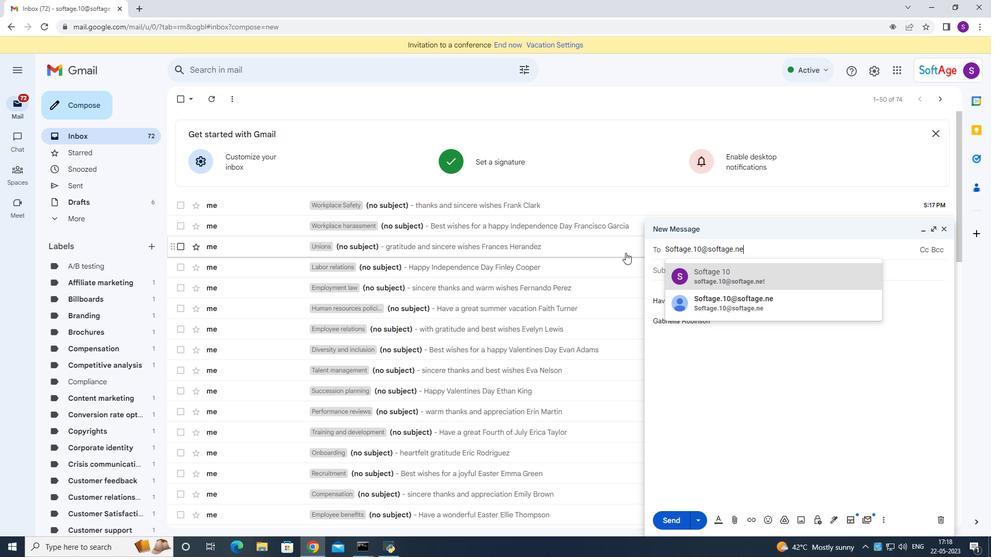 
Action: Mouse moved to (717, 269)
Screenshot: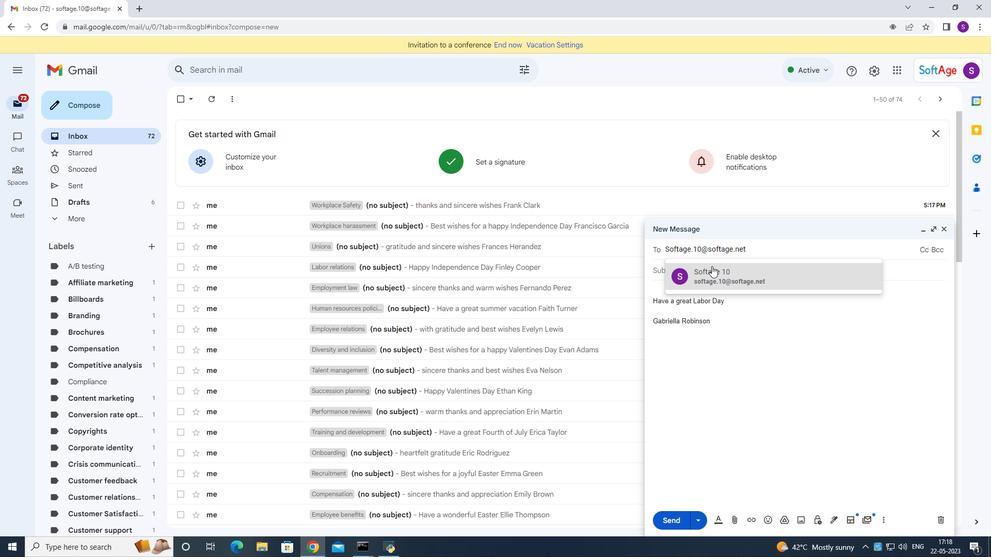 
Action: Mouse pressed left at (717, 269)
Screenshot: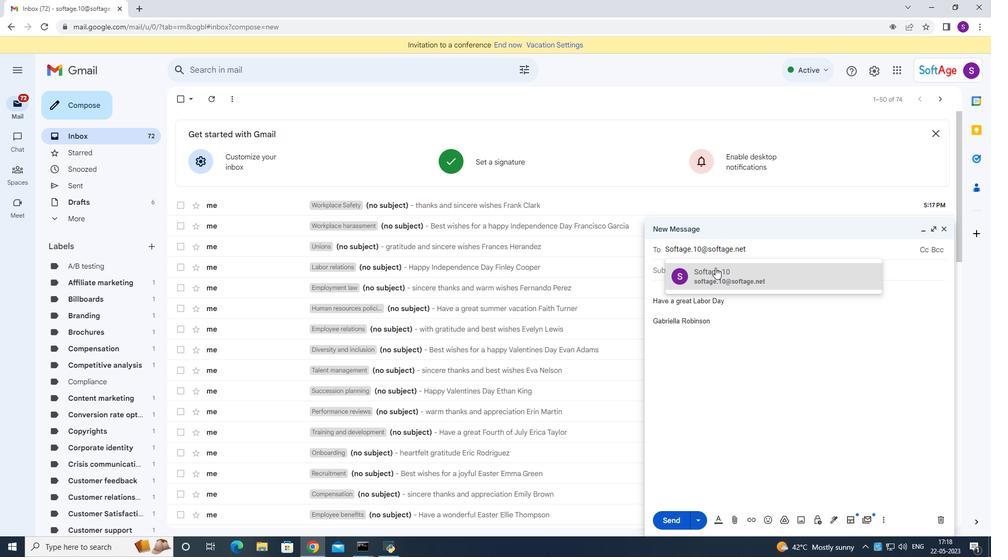 
Action: Mouse moved to (880, 521)
Screenshot: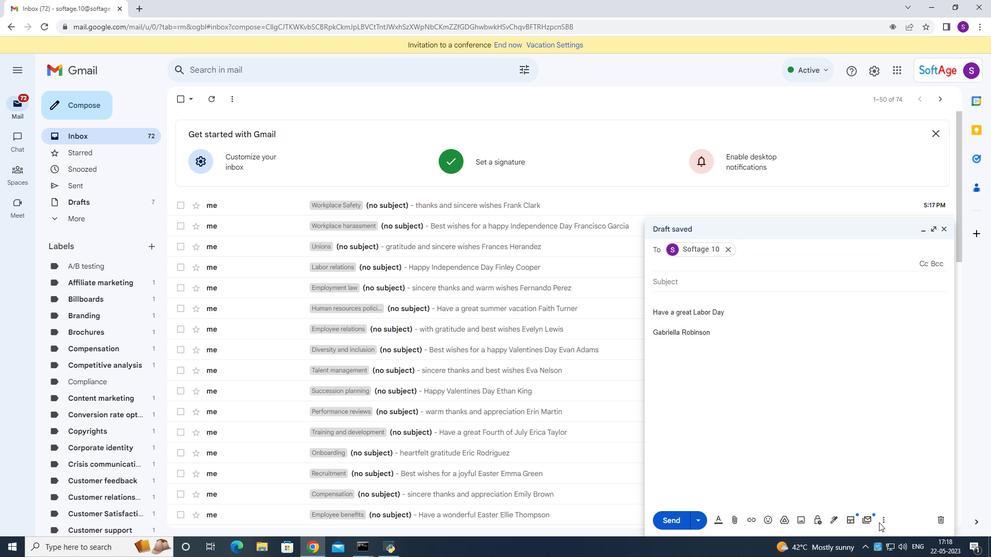 
Action: Mouse pressed left at (880, 521)
Screenshot: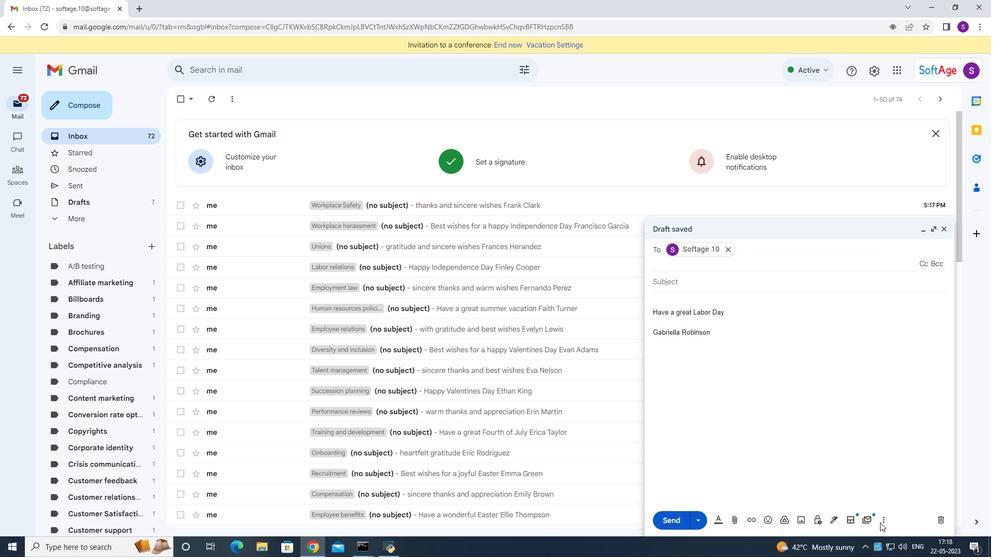 
Action: Mouse moved to (816, 428)
Screenshot: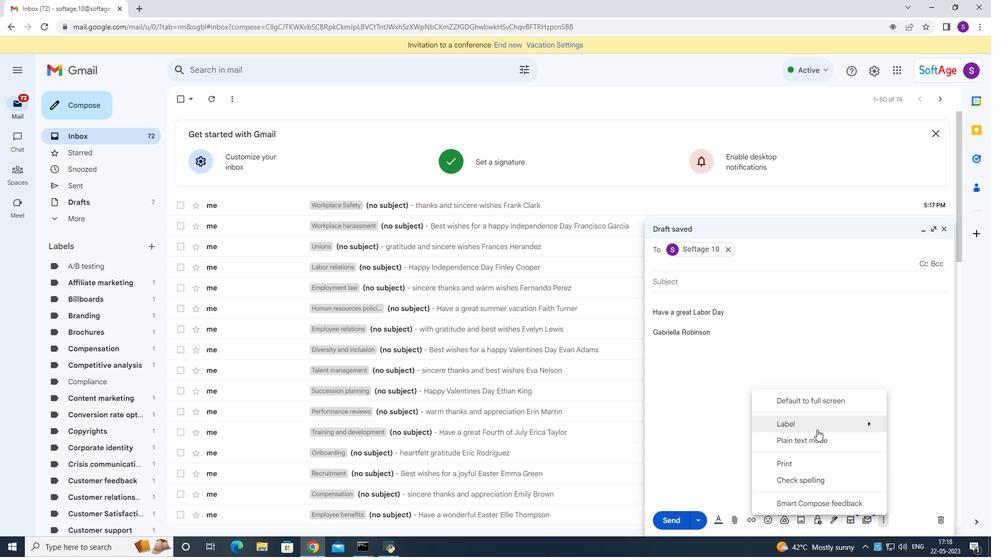 
Action: Mouse pressed left at (816, 428)
Screenshot: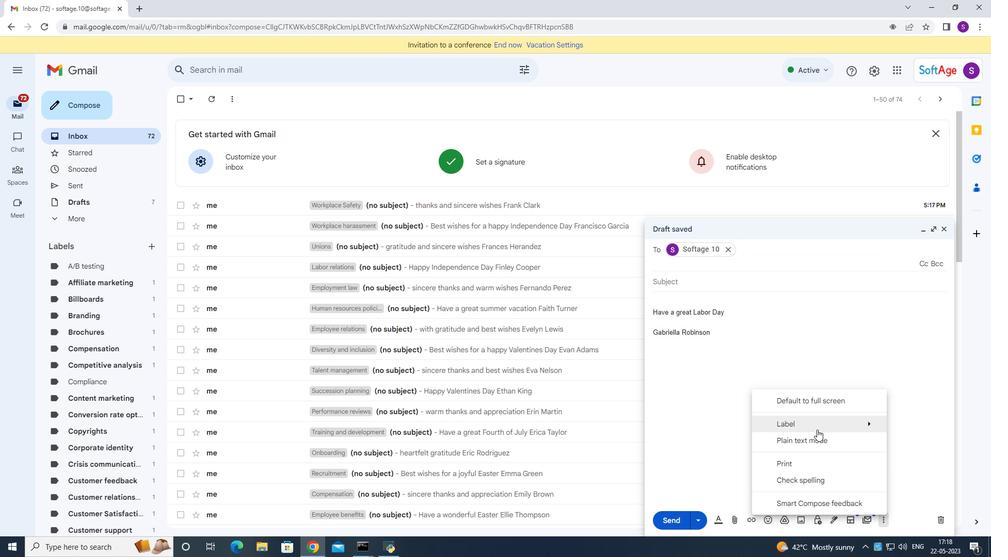 
Action: Mouse moved to (845, 422)
Screenshot: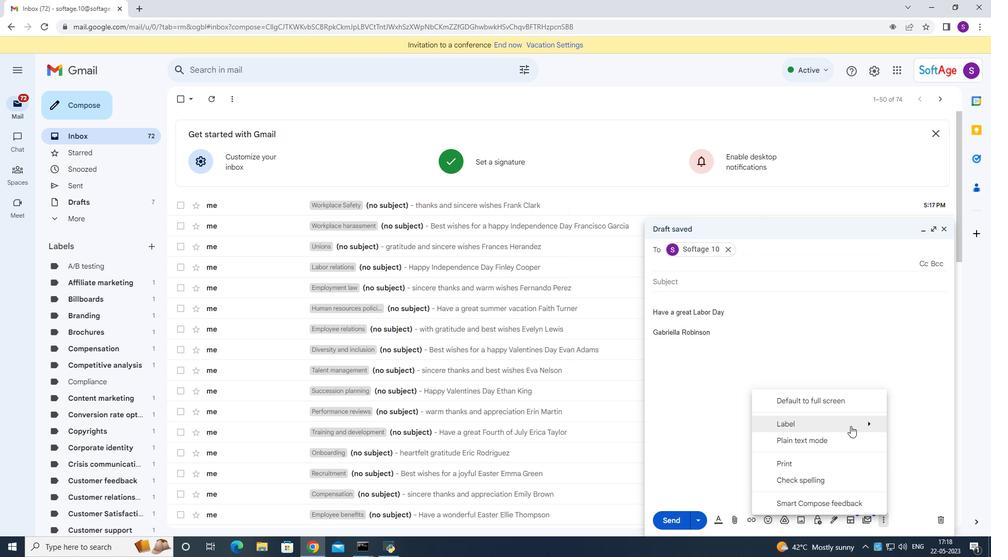 
Action: Mouse pressed left at (845, 422)
Screenshot: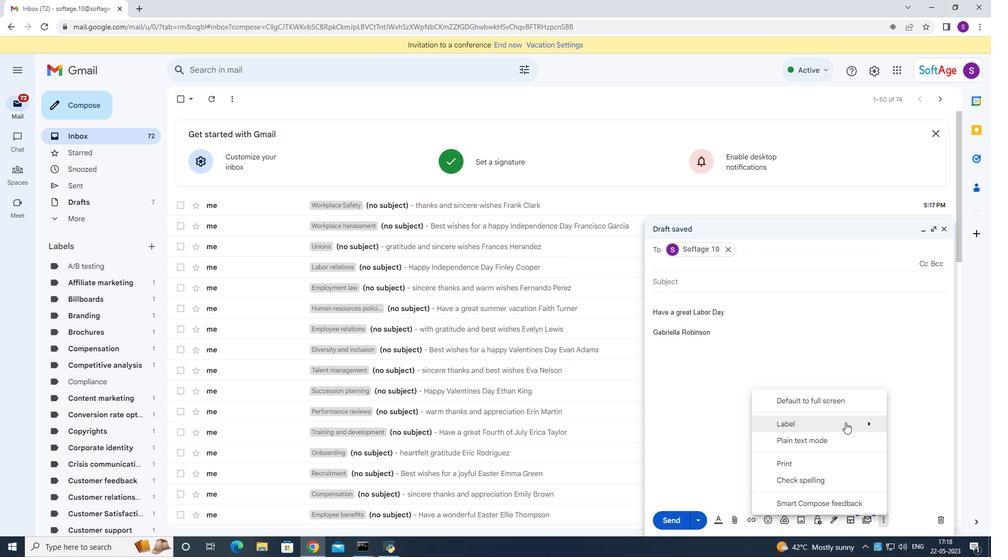 
Action: Mouse moved to (674, 408)
Screenshot: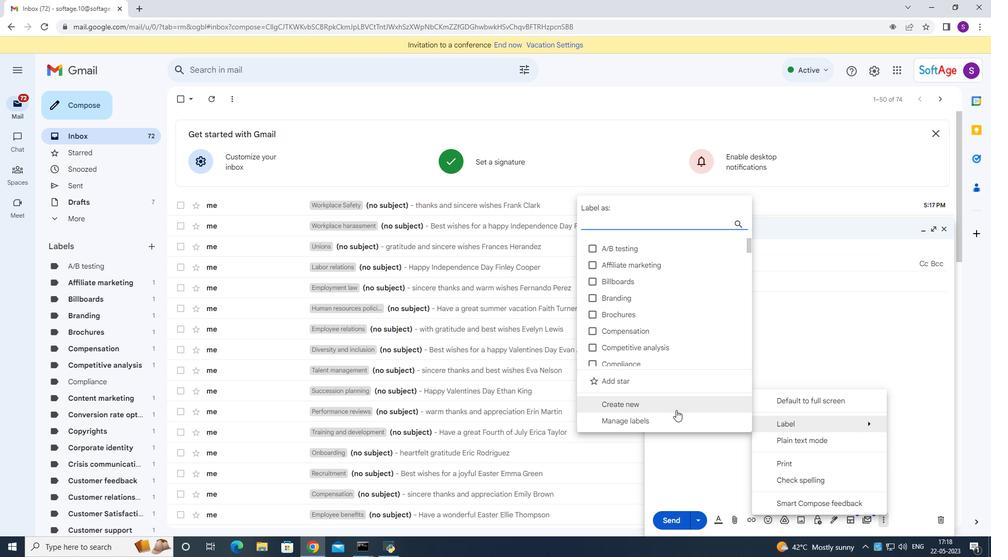 
Action: Mouse pressed left at (674, 408)
Screenshot: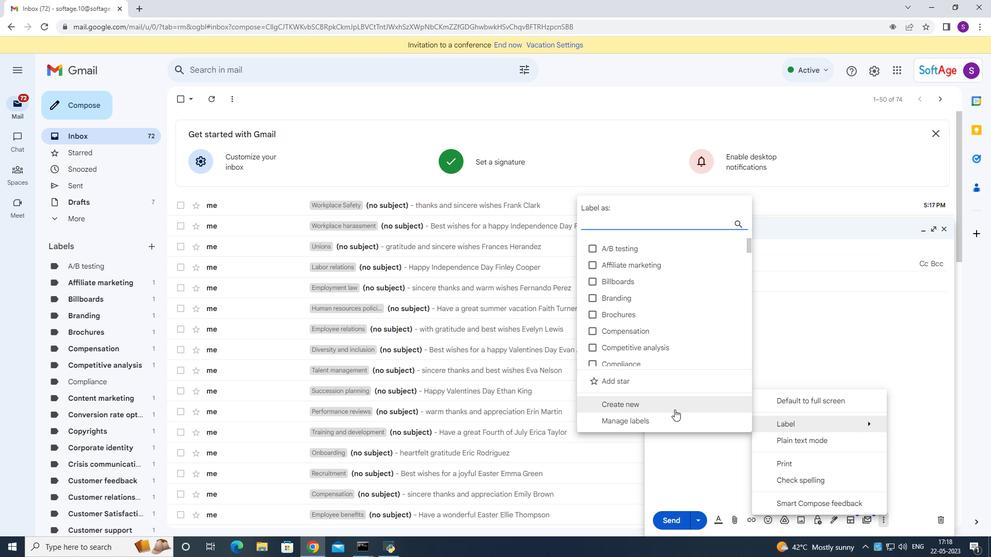 
Action: Mouse moved to (518, 279)
Screenshot: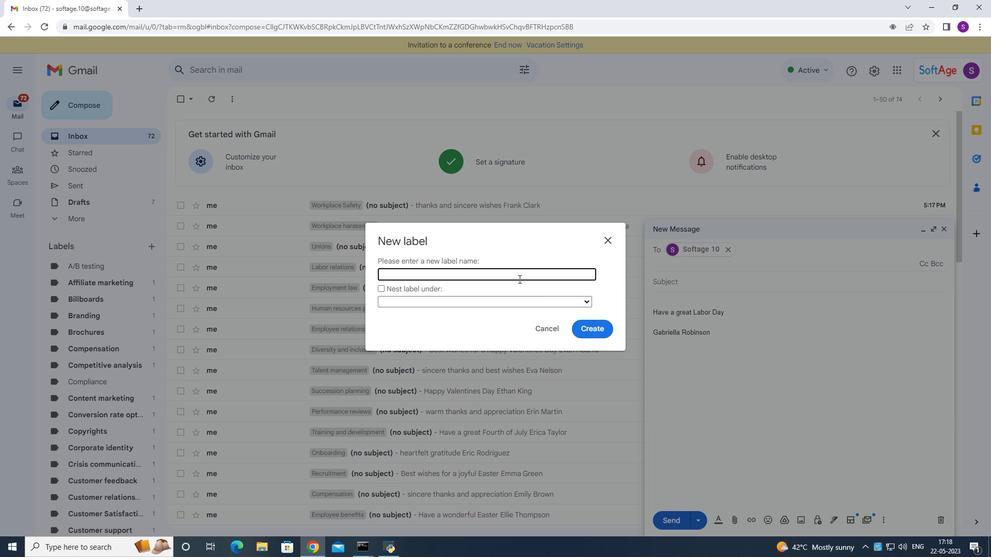 
Action: Mouse pressed left at (518, 279)
Screenshot: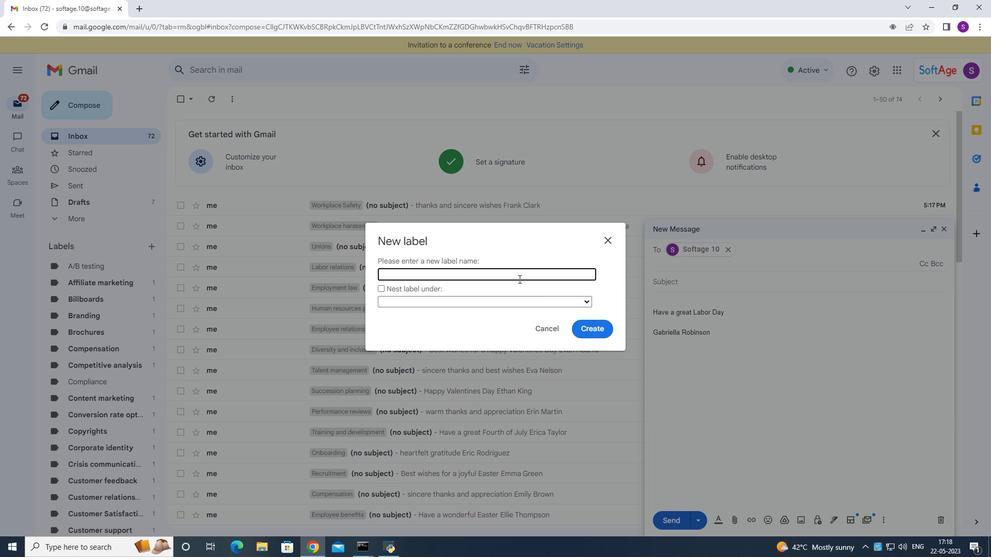 
Action: Key pressed <Key.shift>Business<Key.space><Key.shift>development<Key.space>
Screenshot: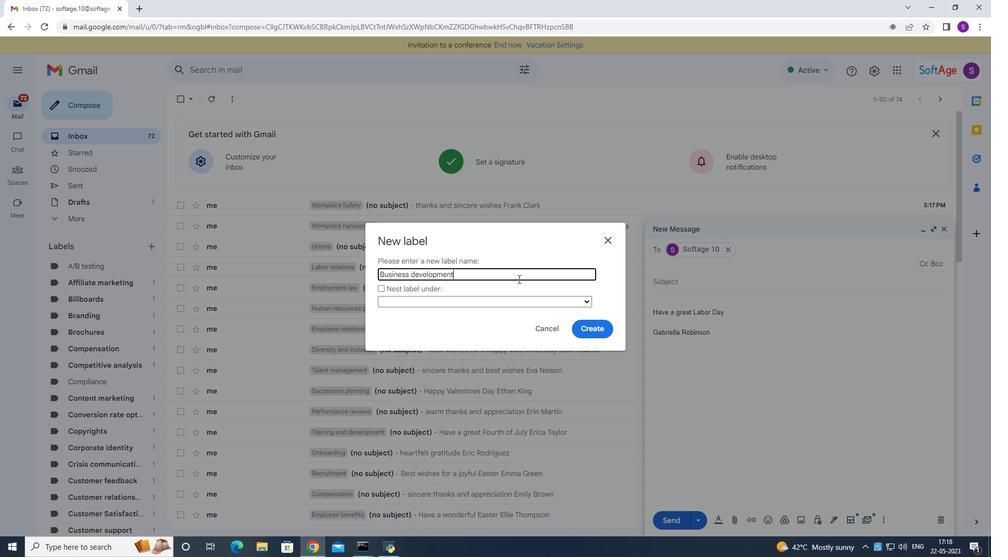
Action: Mouse moved to (604, 334)
Screenshot: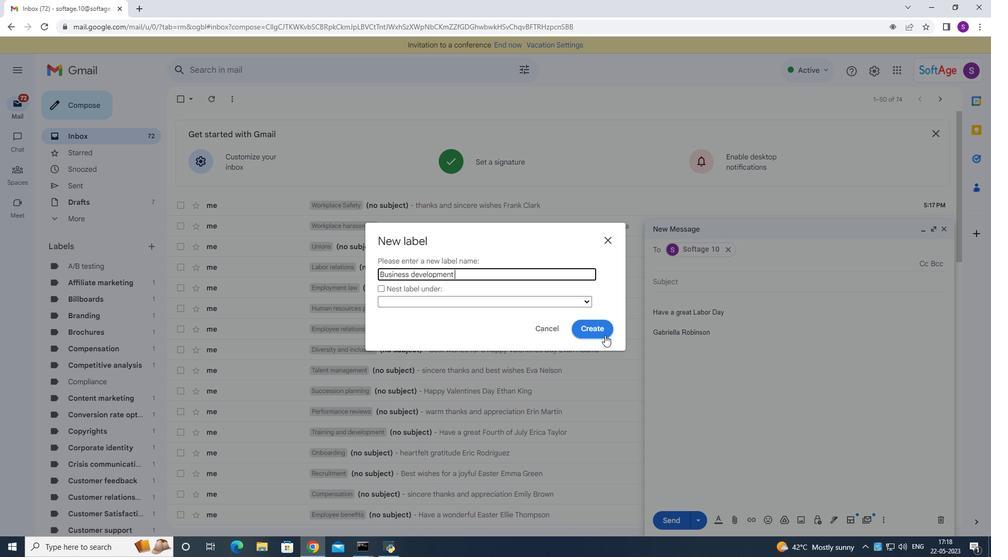 
Action: Mouse pressed left at (604, 334)
Screenshot: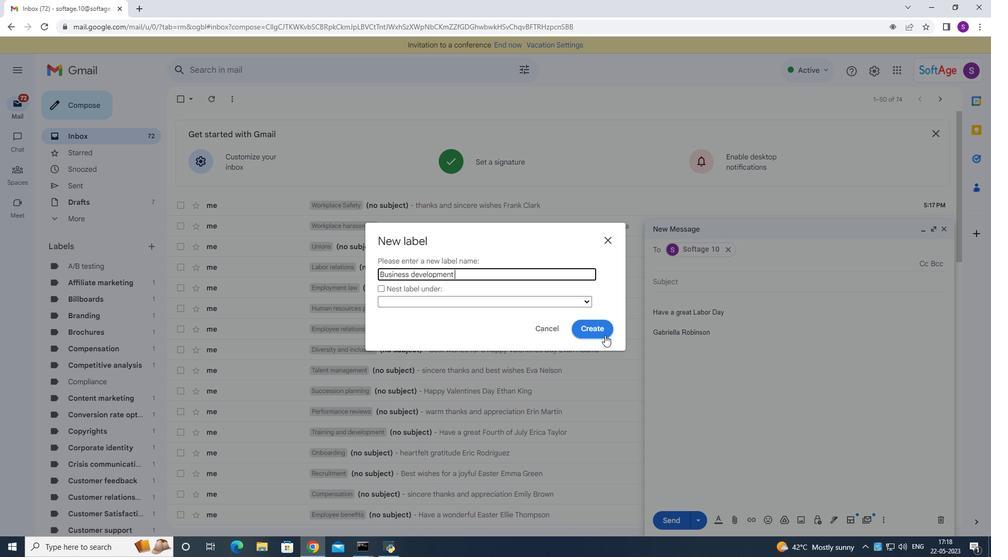 
Action: Mouse moved to (677, 521)
Screenshot: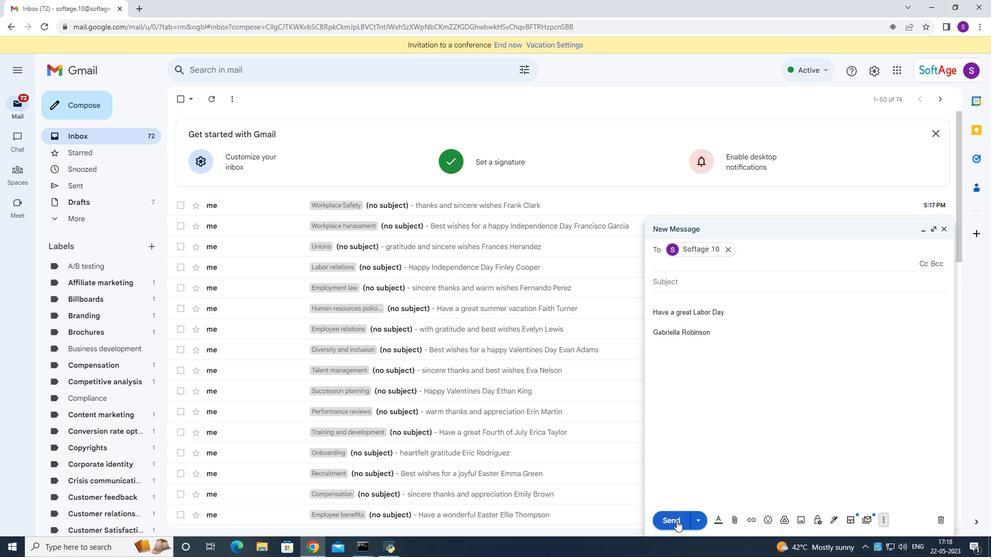 
Action: Mouse pressed left at (677, 521)
Screenshot: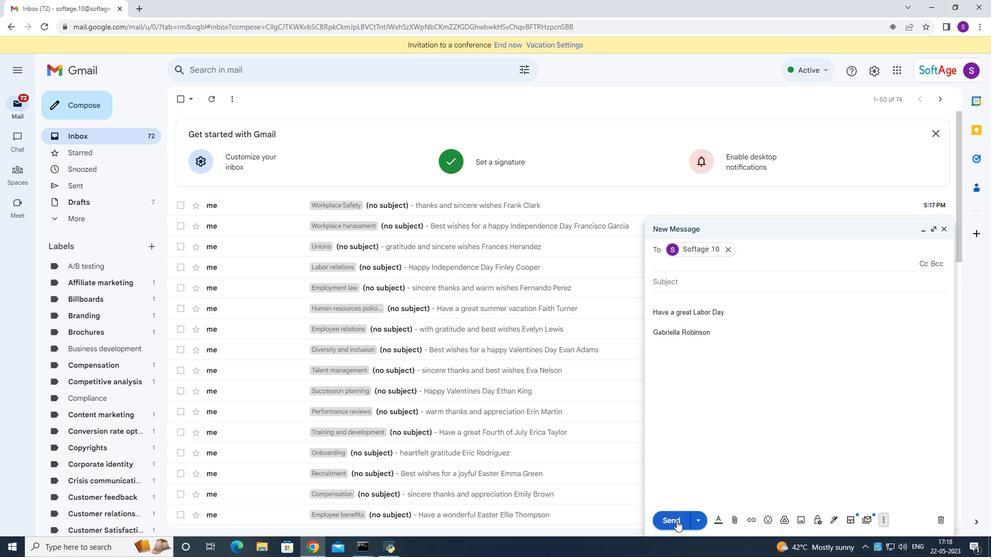 
Action: Mouse moved to (824, 366)
Screenshot: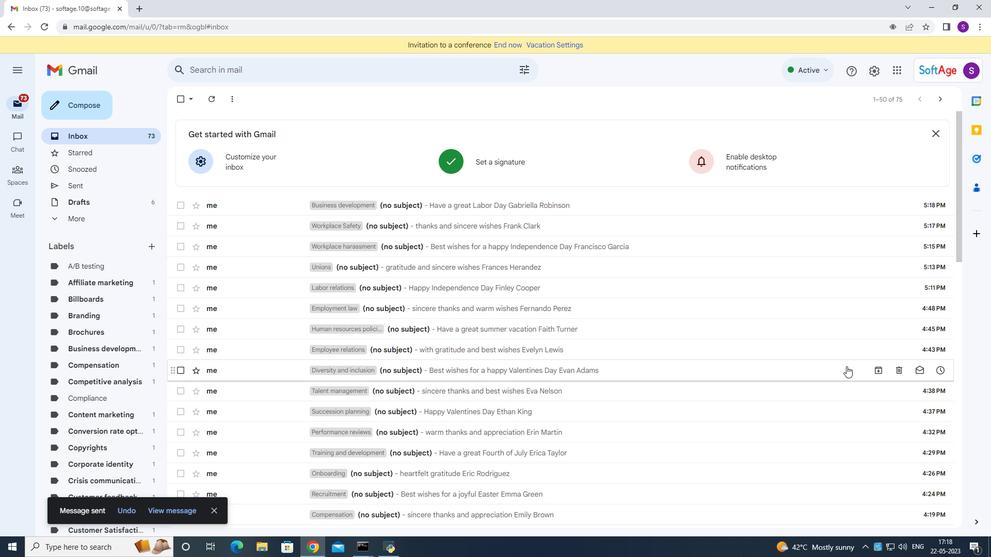 
